Task: Look for space in Dalsingh Sarai, India from 5th June, 2023 to 16th June, 2023 for 2 adults in price range Rs.14000 to Rs.18000. Place can be entire place with 1  bedroom having 1 bed and 1 bathroom. Property type can be house, flat, guest house, hotel. Booking option can be shelf check-in. Required host language is English.
Action: Mouse moved to (432, 60)
Screenshot: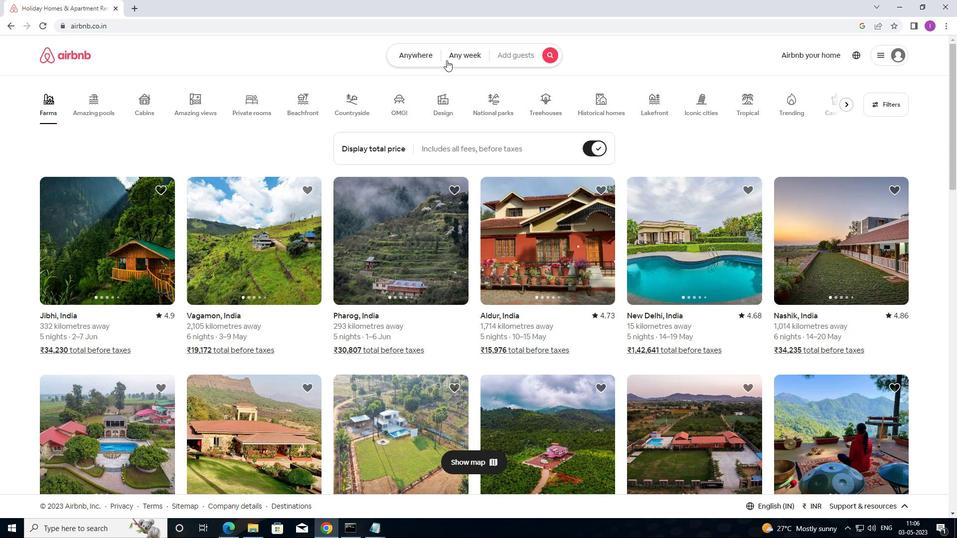 
Action: Mouse pressed left at (432, 60)
Screenshot: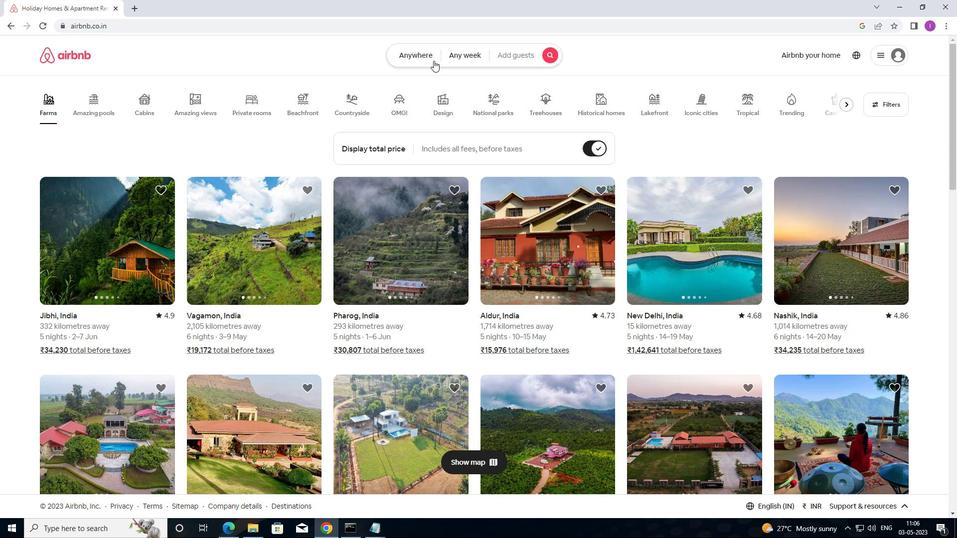 
Action: Mouse moved to (307, 99)
Screenshot: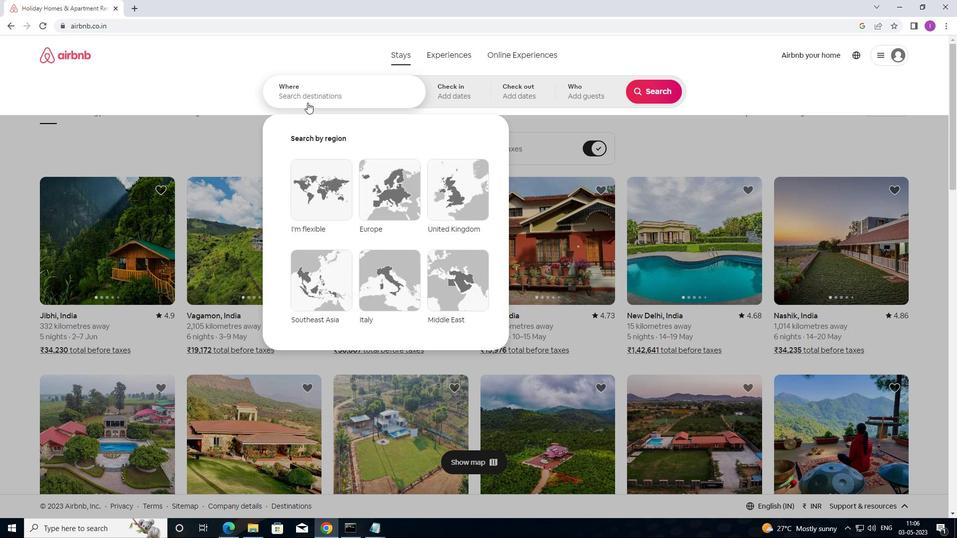 
Action: Mouse pressed left at (307, 99)
Screenshot: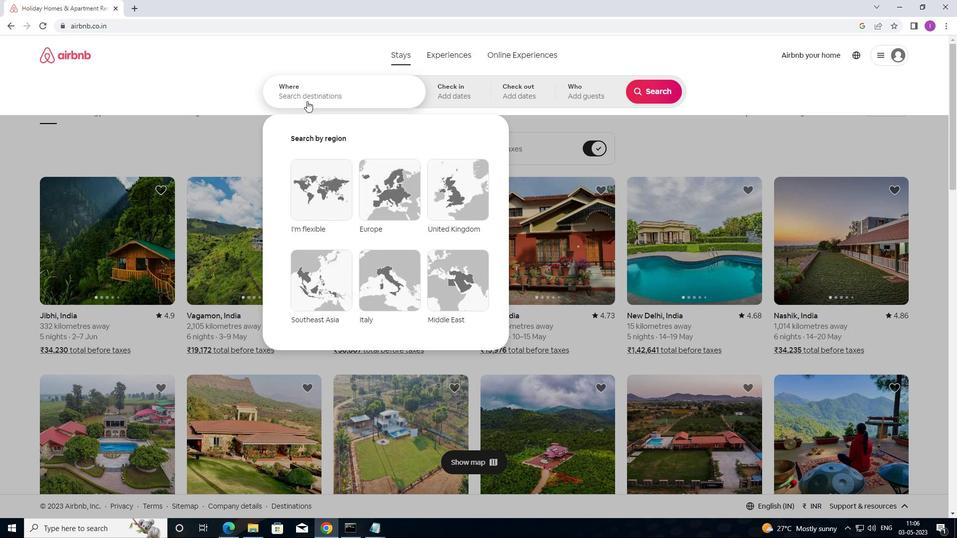 
Action: Mouse moved to (382, 99)
Screenshot: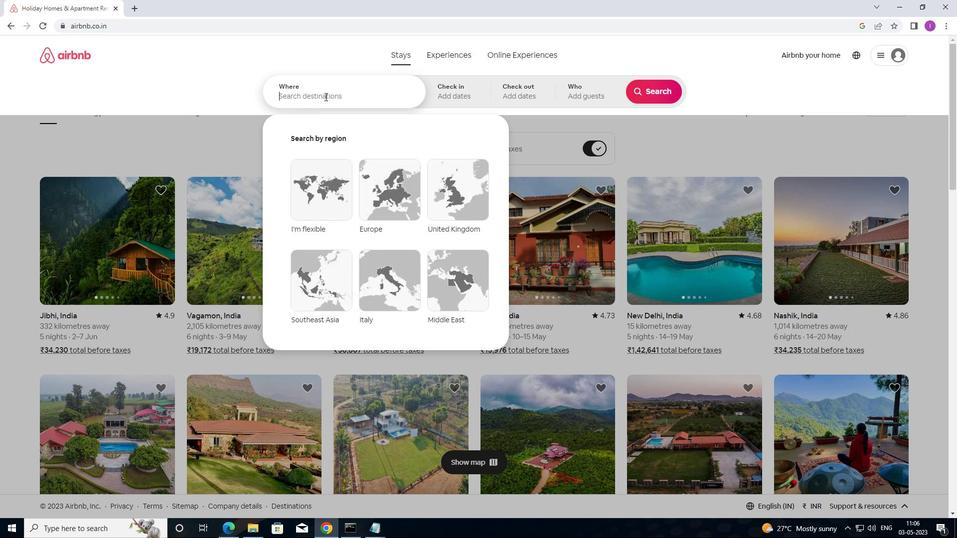 
Action: Key pressed <Key.shift>DALSINGH<Key.space>SARAI,<Key.shift>INDIA
Screenshot: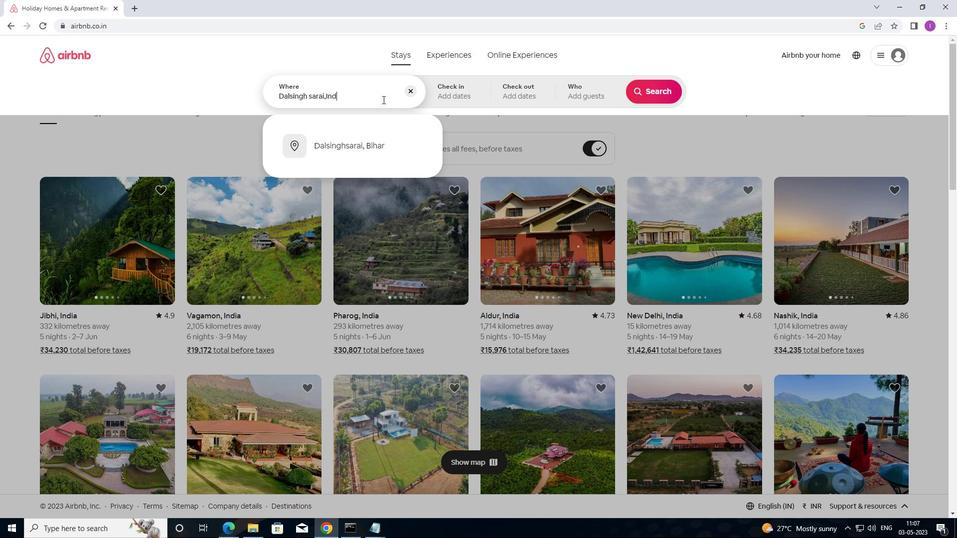 
Action: Mouse moved to (441, 94)
Screenshot: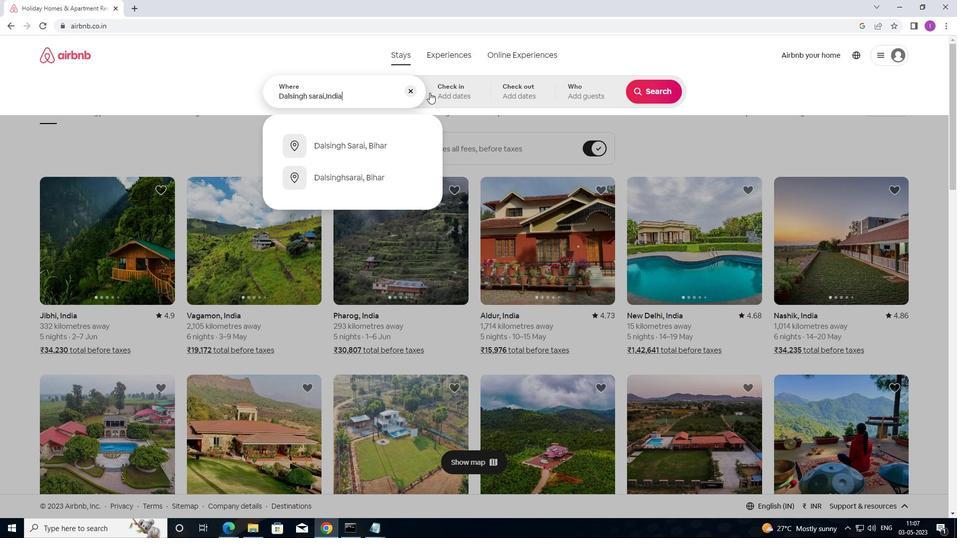 
Action: Mouse pressed left at (441, 94)
Screenshot: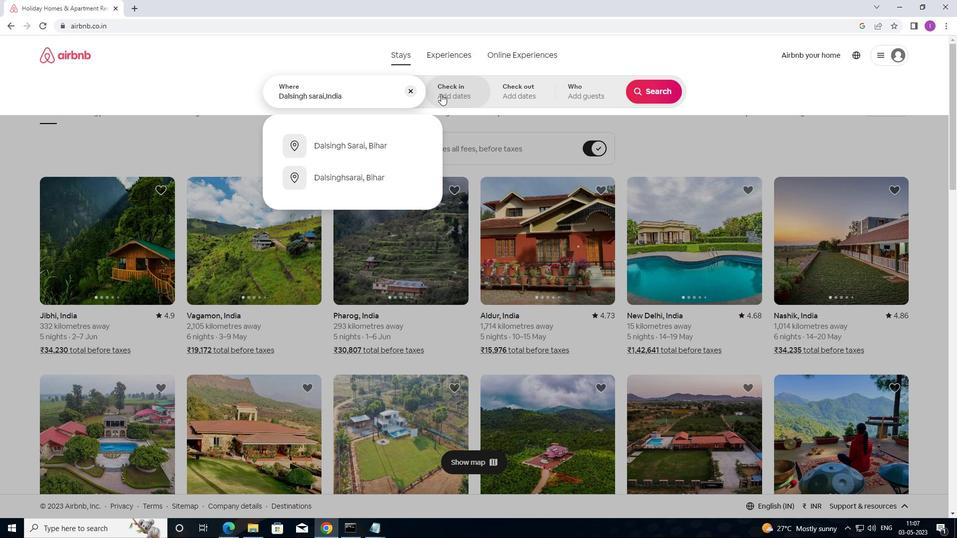 
Action: Mouse moved to (523, 240)
Screenshot: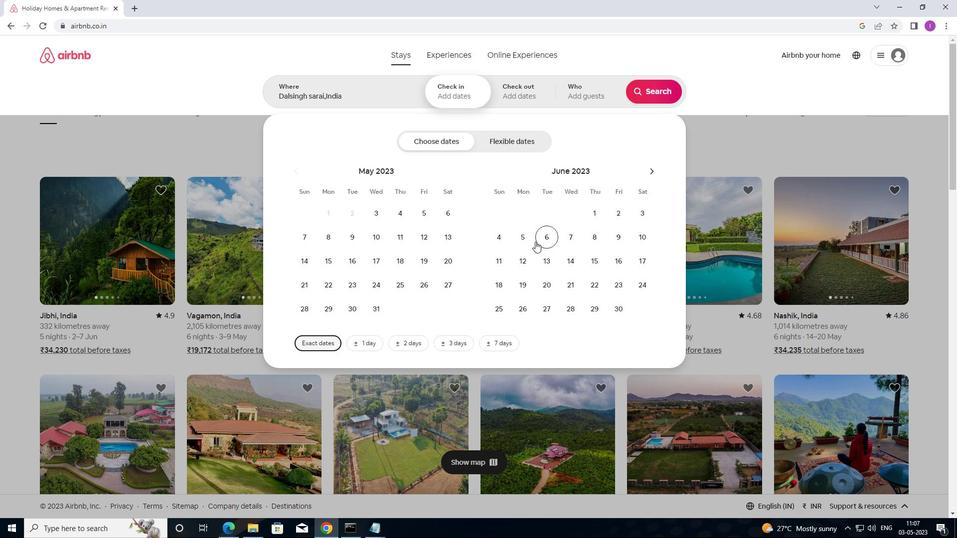 
Action: Mouse pressed left at (523, 240)
Screenshot: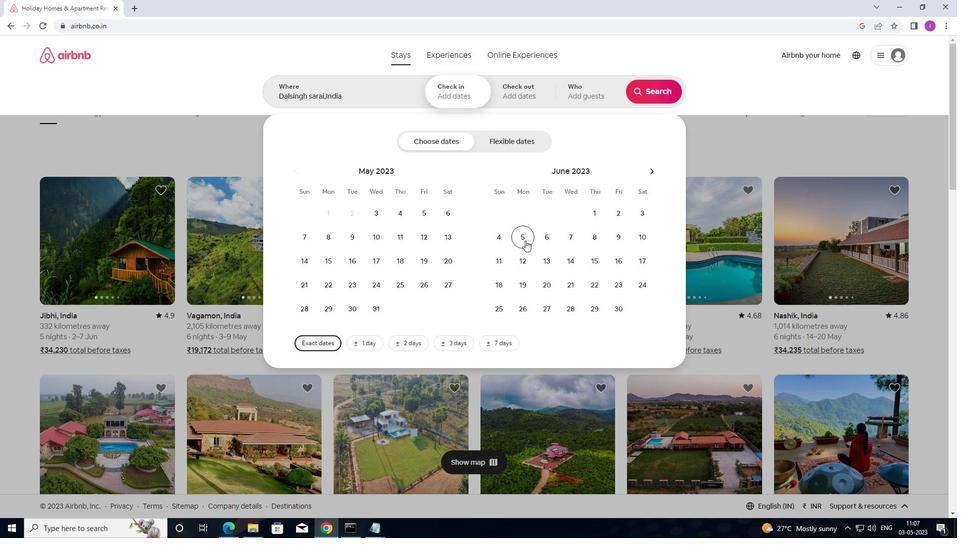 
Action: Mouse moved to (612, 259)
Screenshot: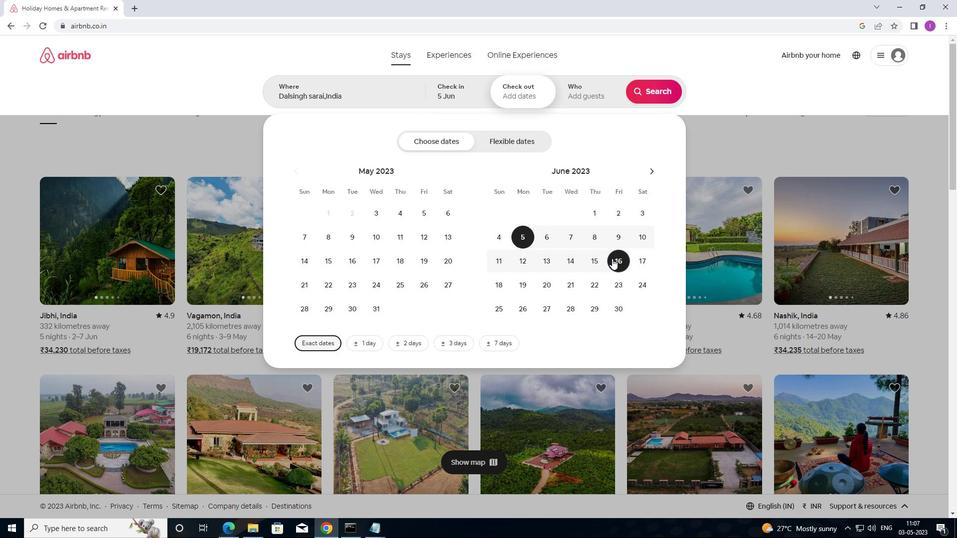 
Action: Mouse pressed left at (612, 259)
Screenshot: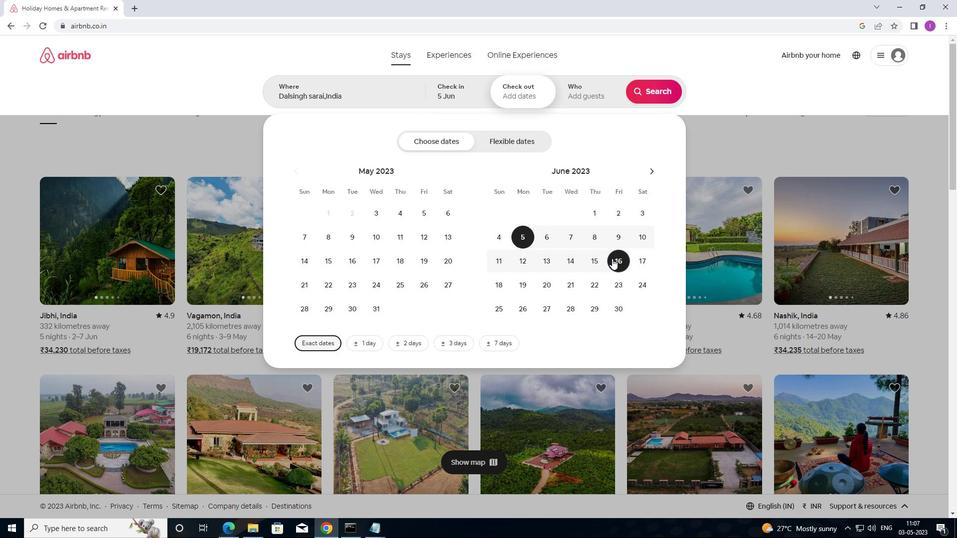 
Action: Mouse moved to (593, 98)
Screenshot: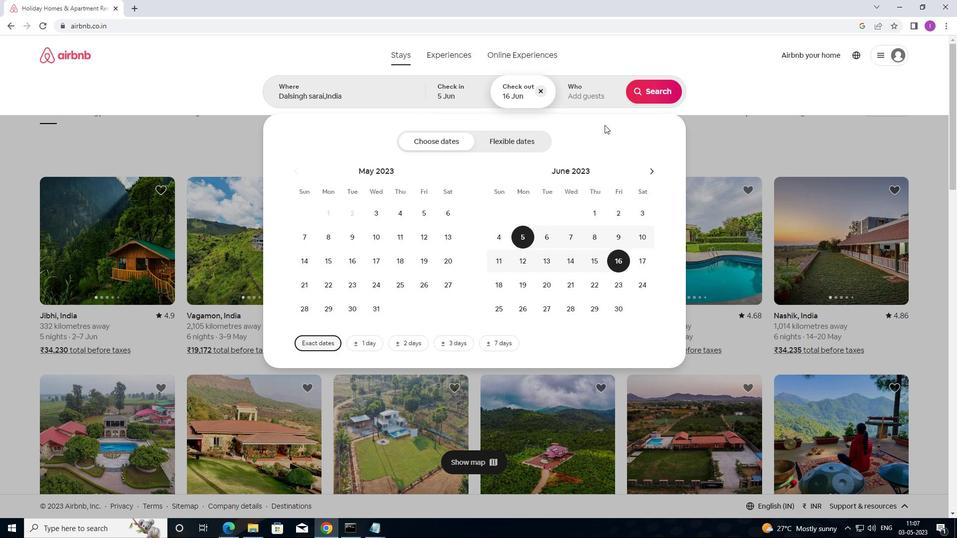 
Action: Mouse pressed left at (593, 98)
Screenshot: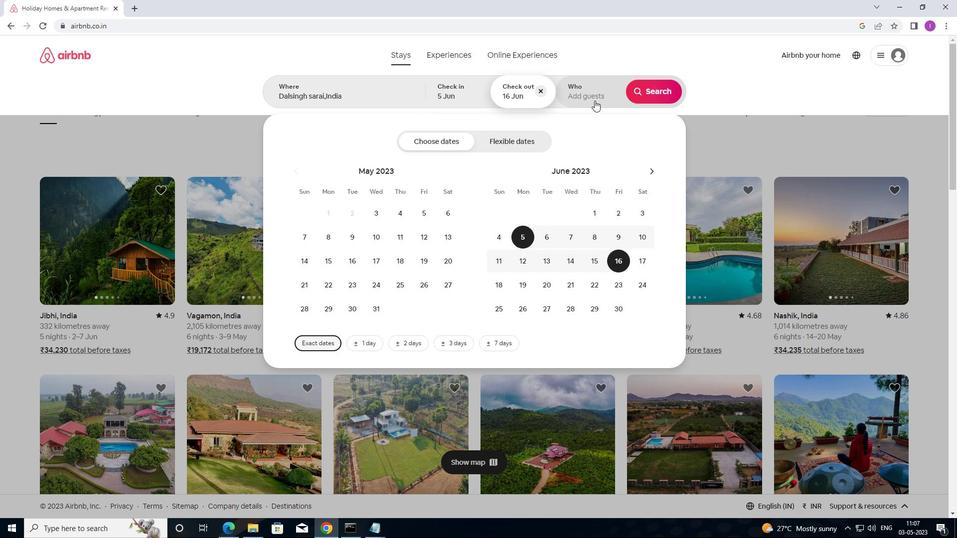 
Action: Mouse moved to (655, 142)
Screenshot: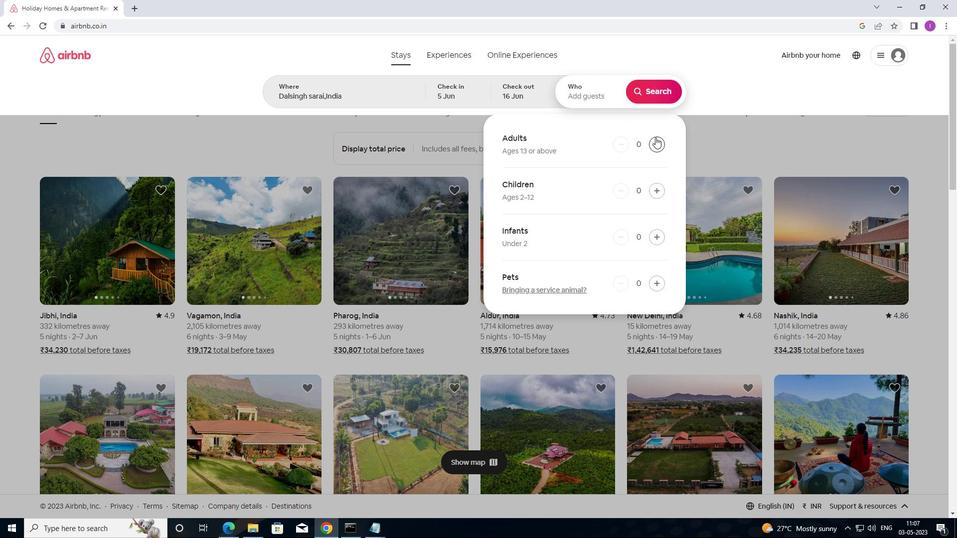 
Action: Mouse pressed left at (655, 142)
Screenshot: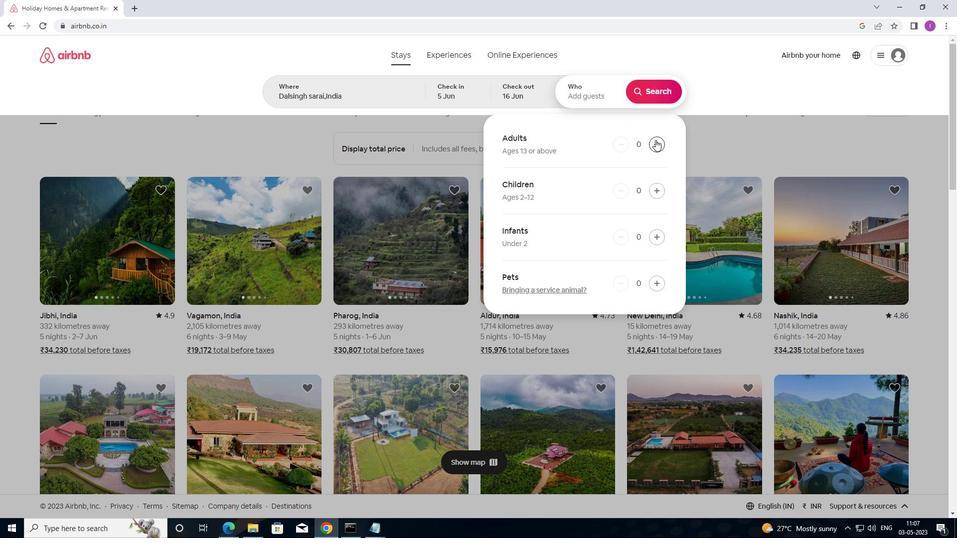 
Action: Mouse pressed left at (655, 142)
Screenshot: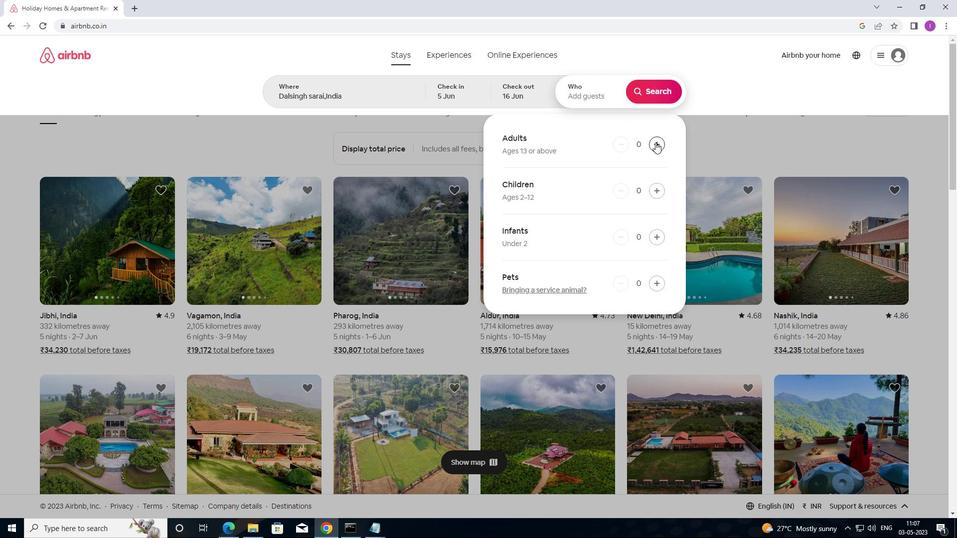 
Action: Mouse moved to (647, 92)
Screenshot: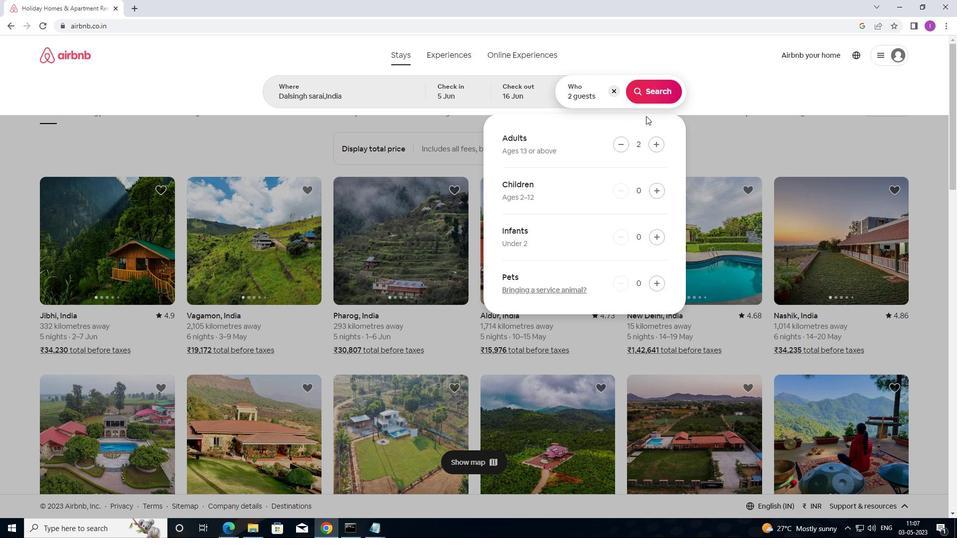 
Action: Mouse pressed left at (647, 92)
Screenshot: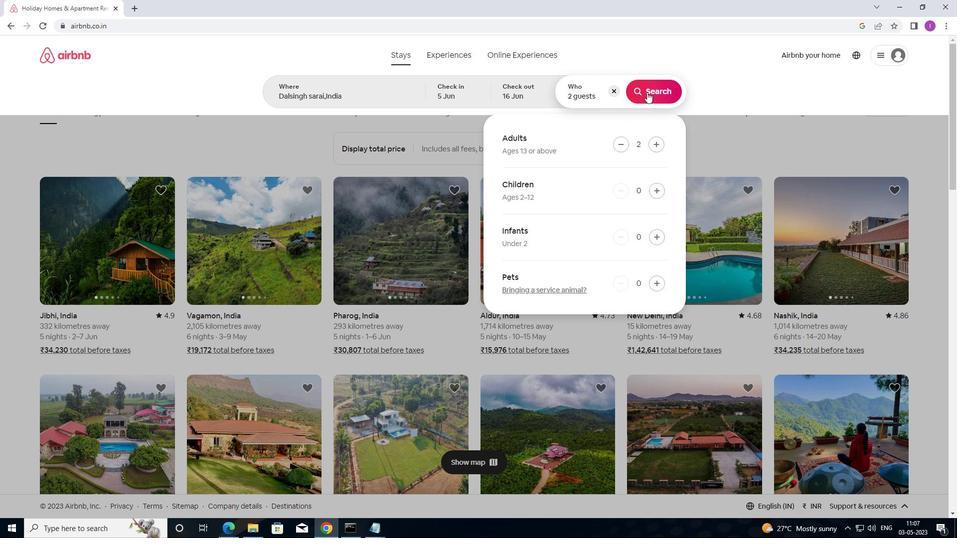 
Action: Mouse moved to (915, 100)
Screenshot: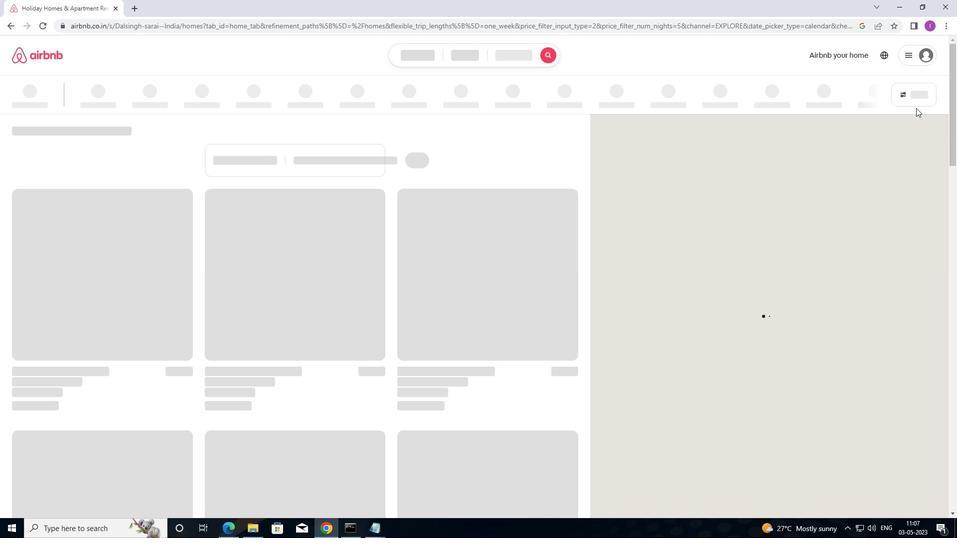 
Action: Mouse pressed left at (915, 100)
Screenshot: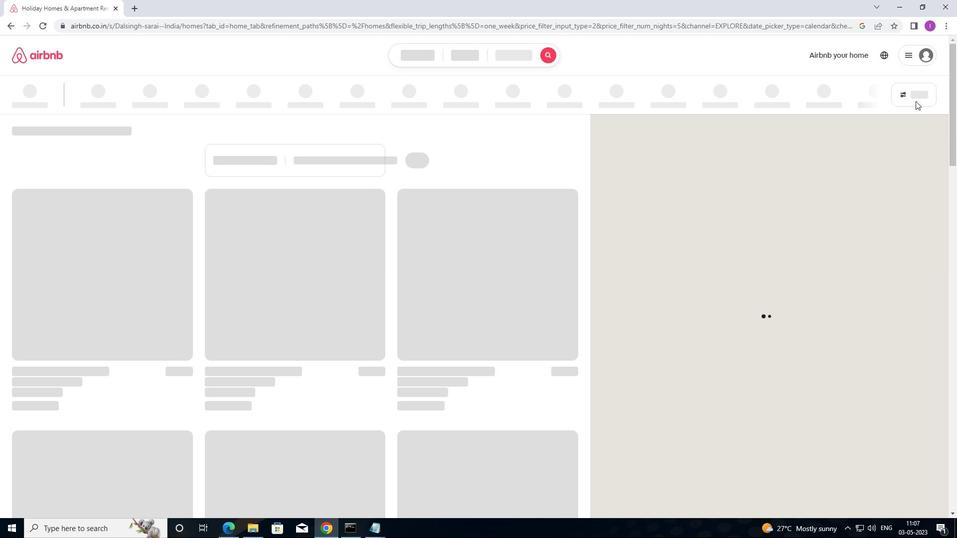
Action: Mouse moved to (918, 97)
Screenshot: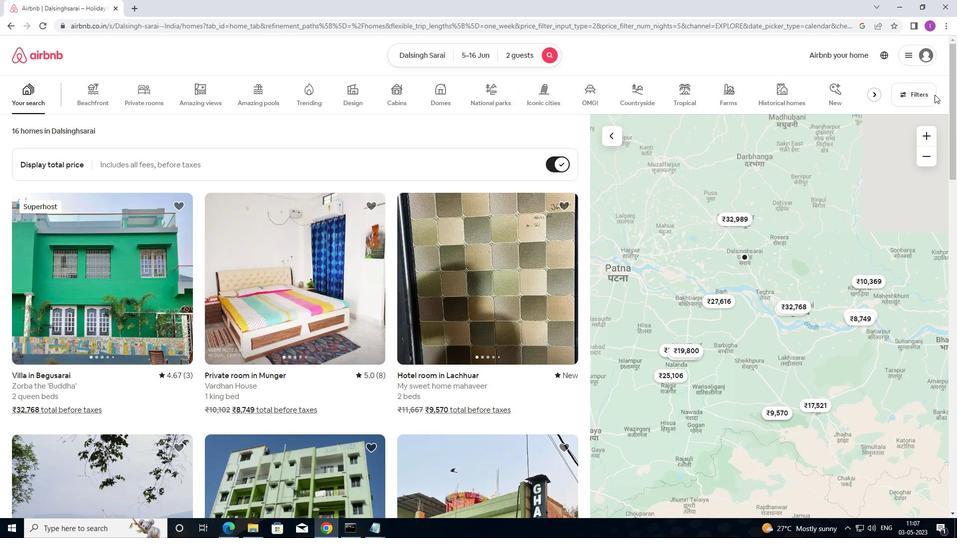 
Action: Mouse pressed left at (918, 97)
Screenshot: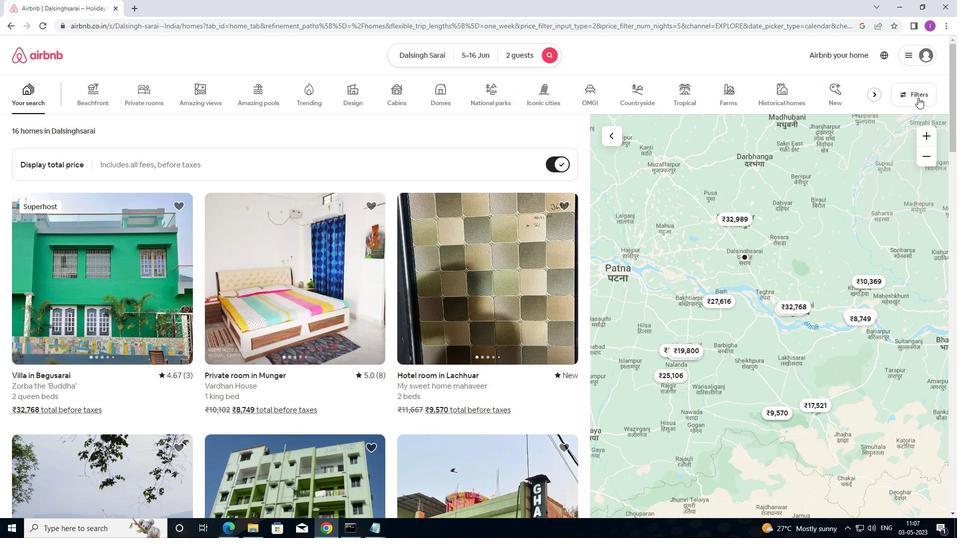 
Action: Mouse moved to (373, 224)
Screenshot: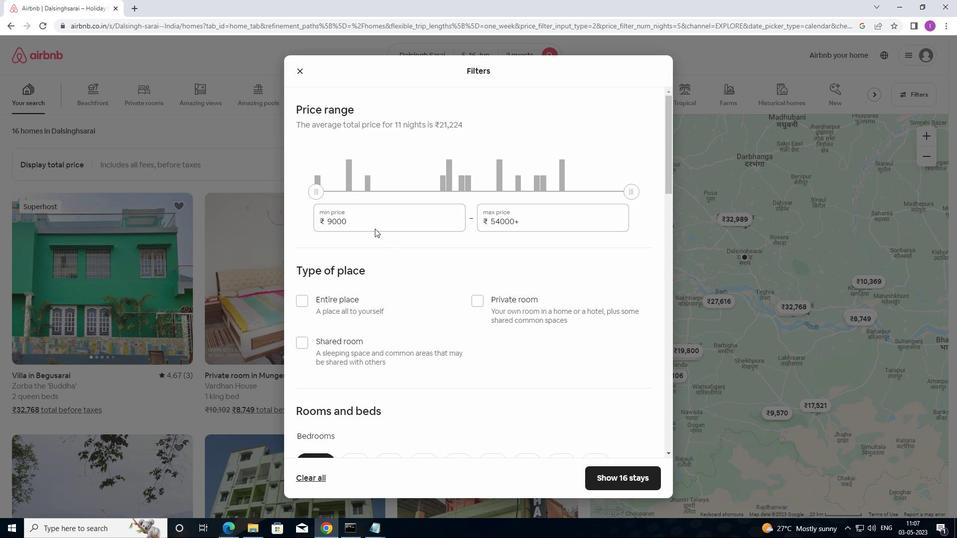 
Action: Mouse pressed left at (373, 224)
Screenshot: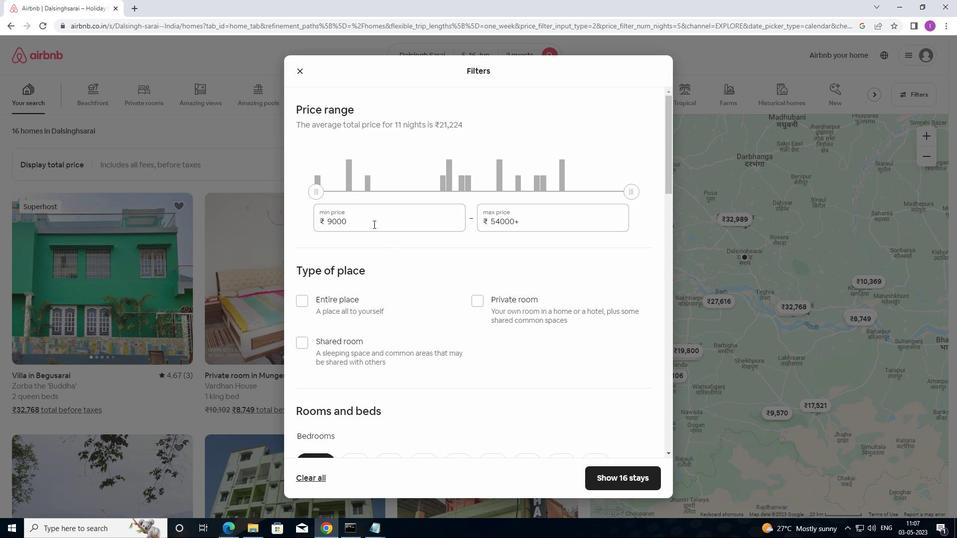 
Action: Mouse moved to (359, 212)
Screenshot: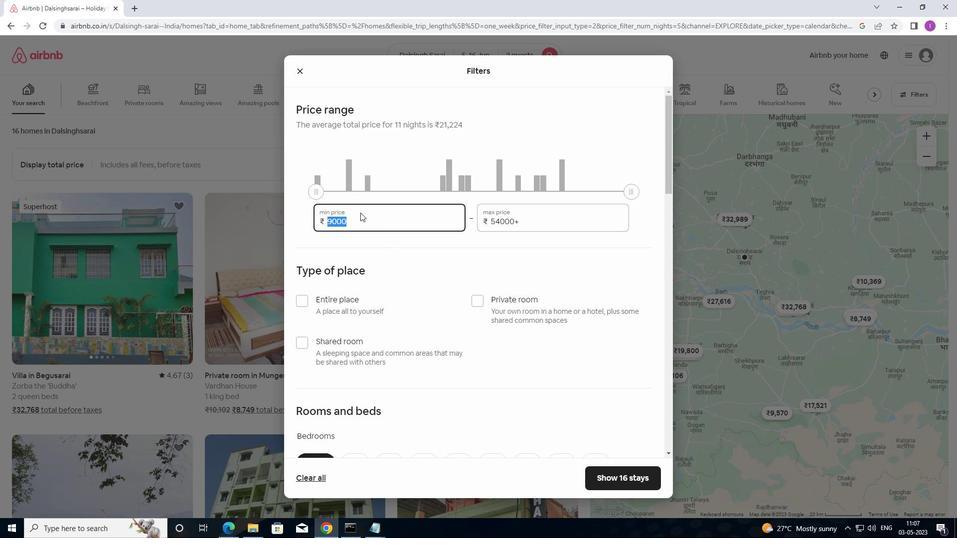 
Action: Key pressed 140
Screenshot: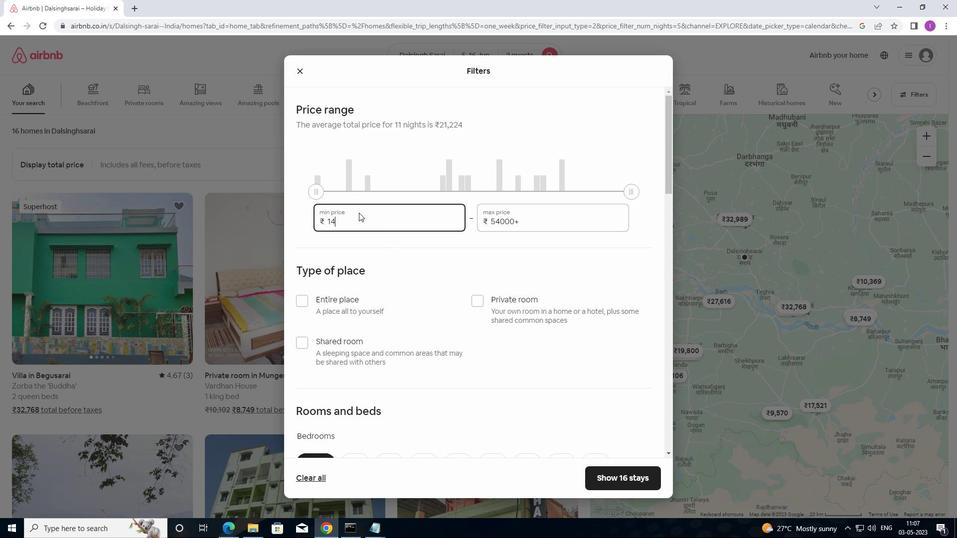 
Action: Mouse moved to (359, 210)
Screenshot: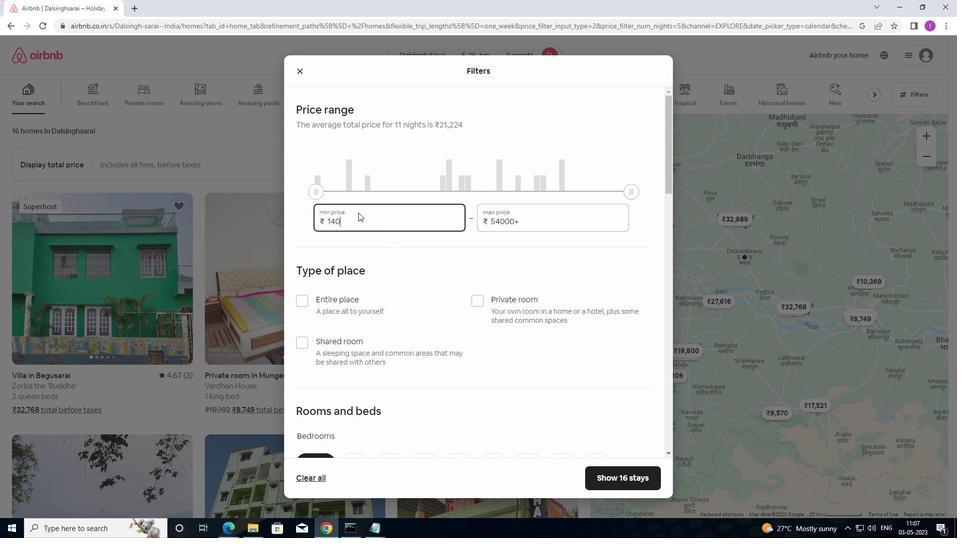 
Action: Key pressed 0
Screenshot: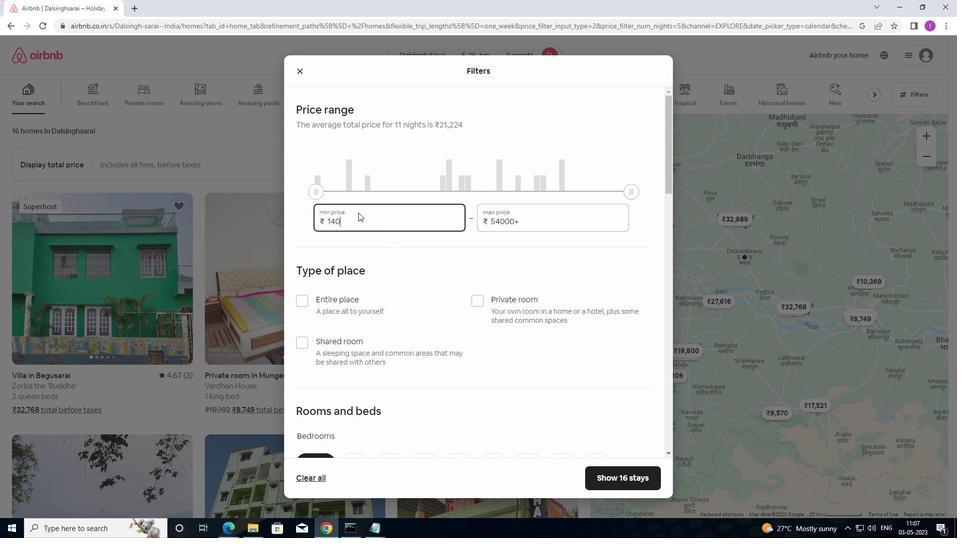 
Action: Mouse moved to (361, 208)
Screenshot: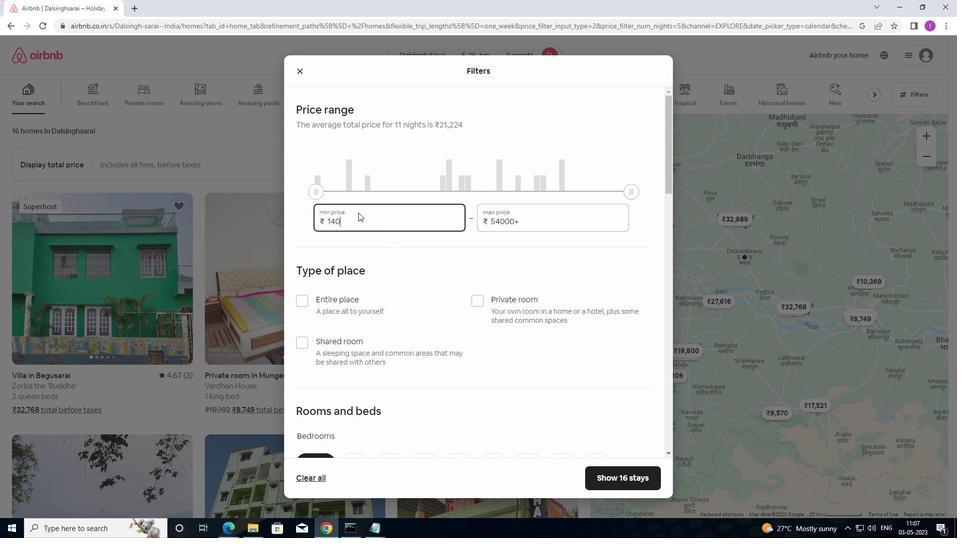 
Action: Key pressed 0
Screenshot: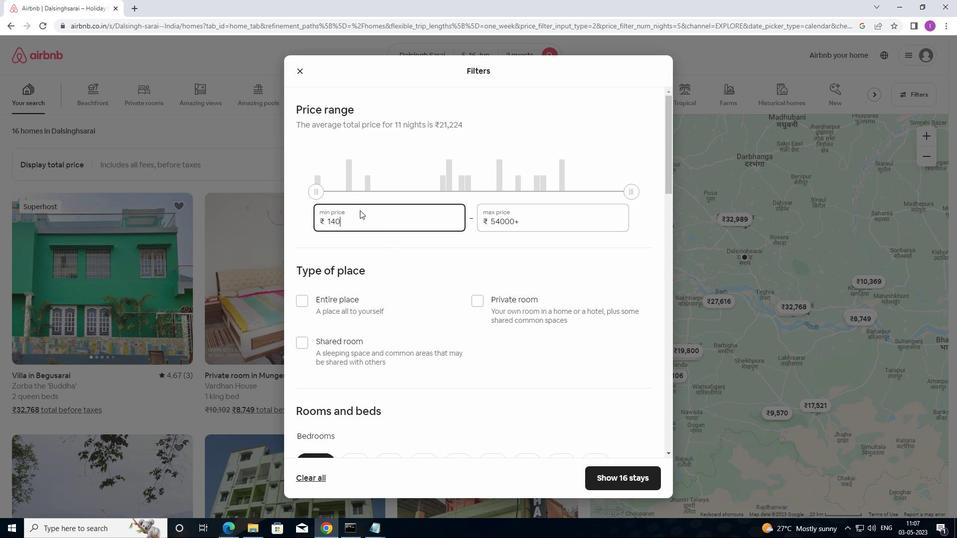 
Action: Mouse moved to (547, 220)
Screenshot: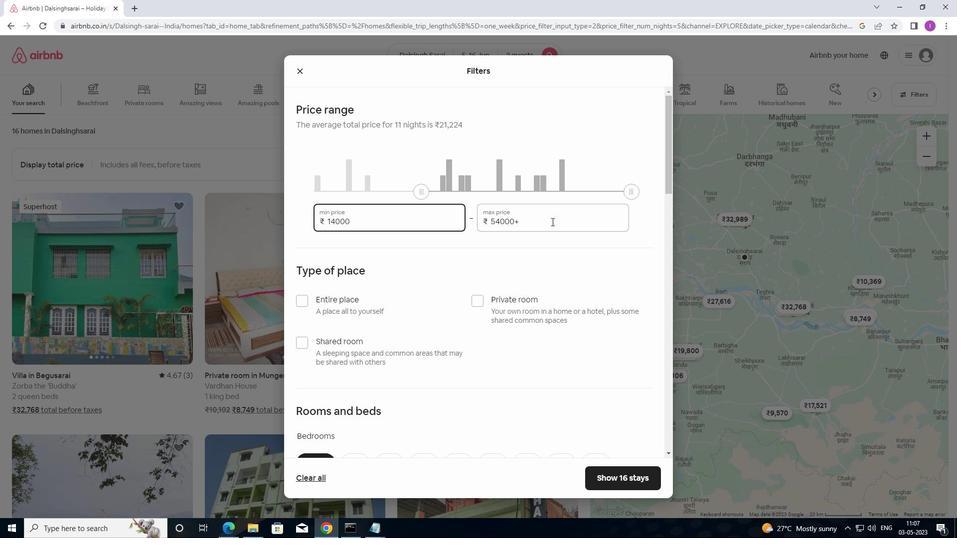 
Action: Mouse pressed left at (547, 220)
Screenshot: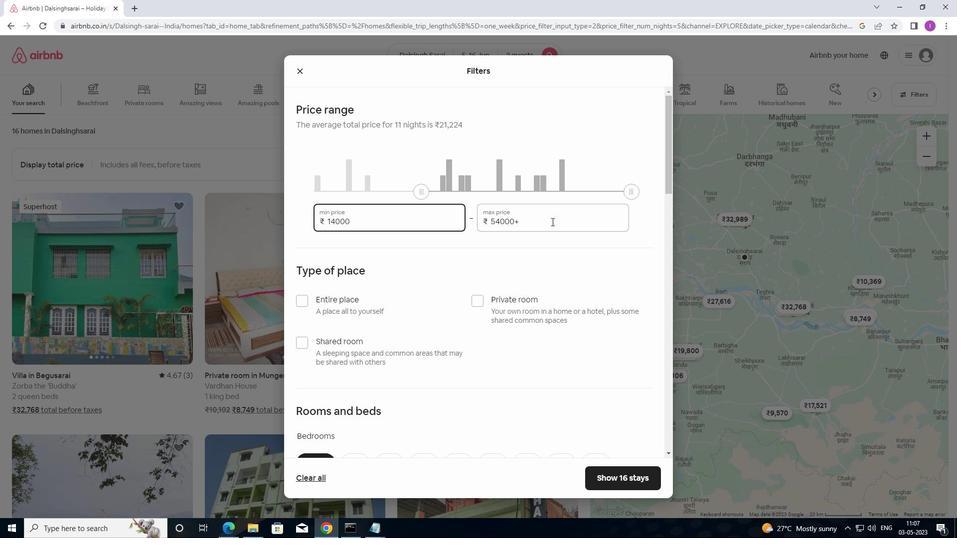 
Action: Mouse moved to (457, 220)
Screenshot: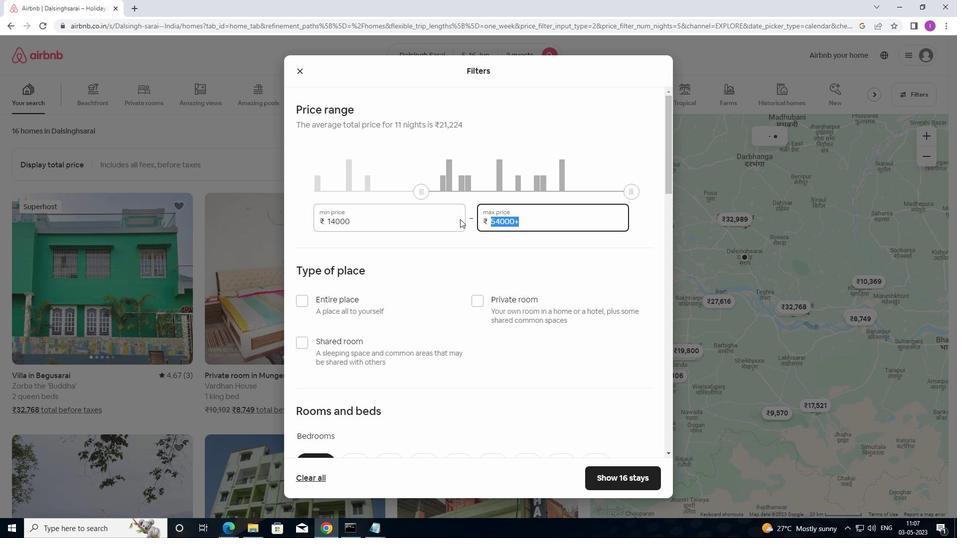 
Action: Key pressed 18
Screenshot: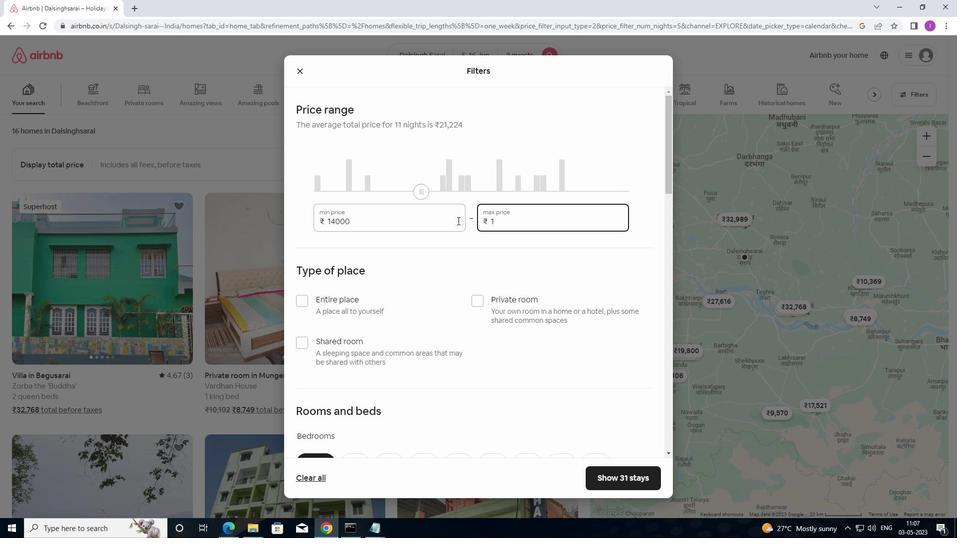 
Action: Mouse moved to (457, 220)
Screenshot: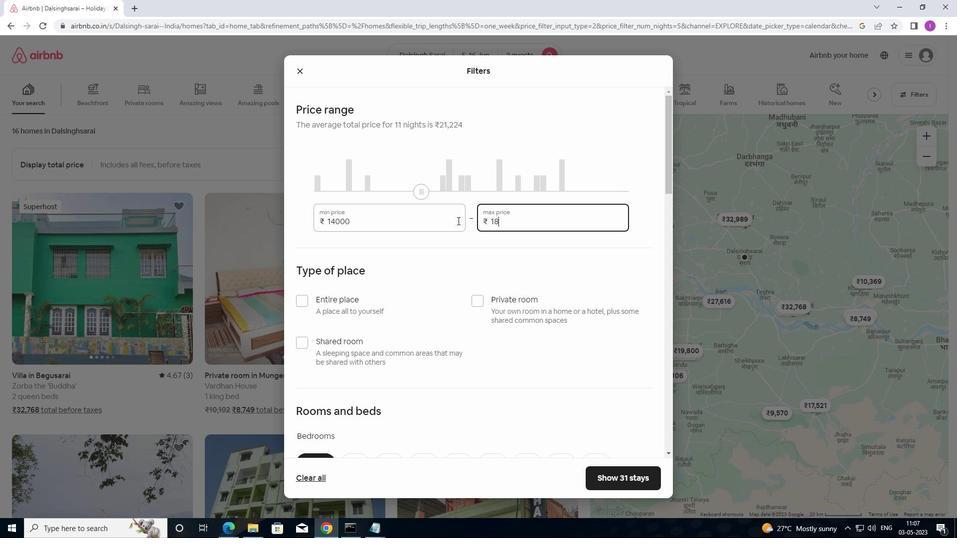 
Action: Key pressed 0
Screenshot: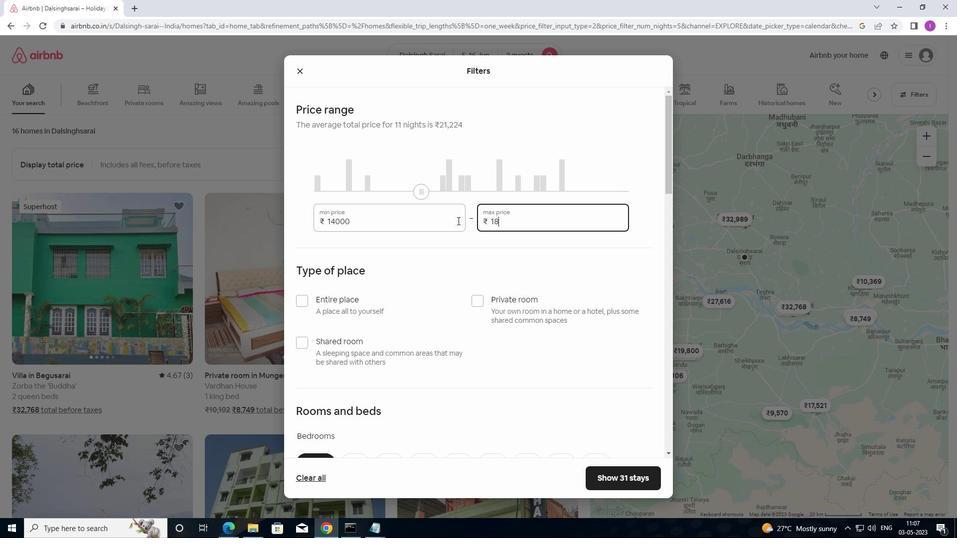 
Action: Mouse moved to (457, 220)
Screenshot: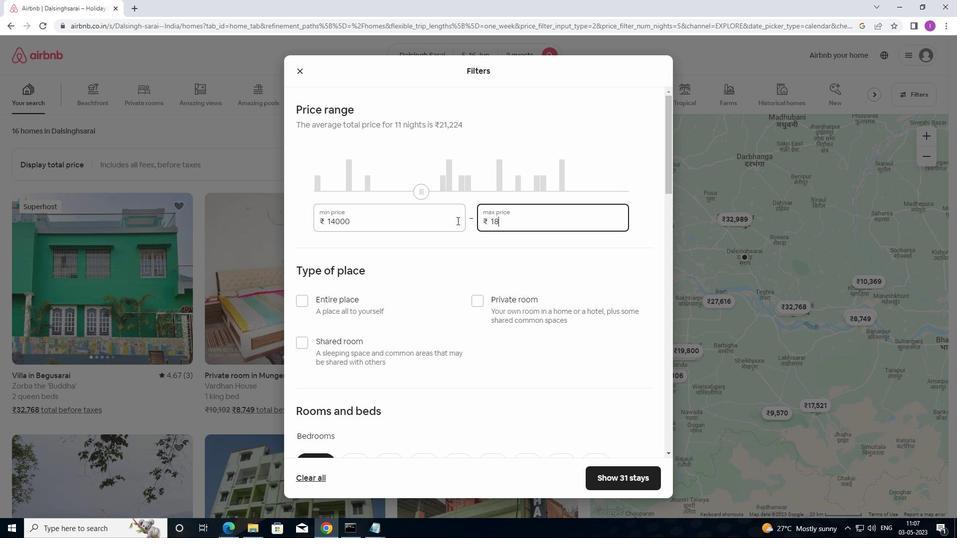 
Action: Key pressed 00
Screenshot: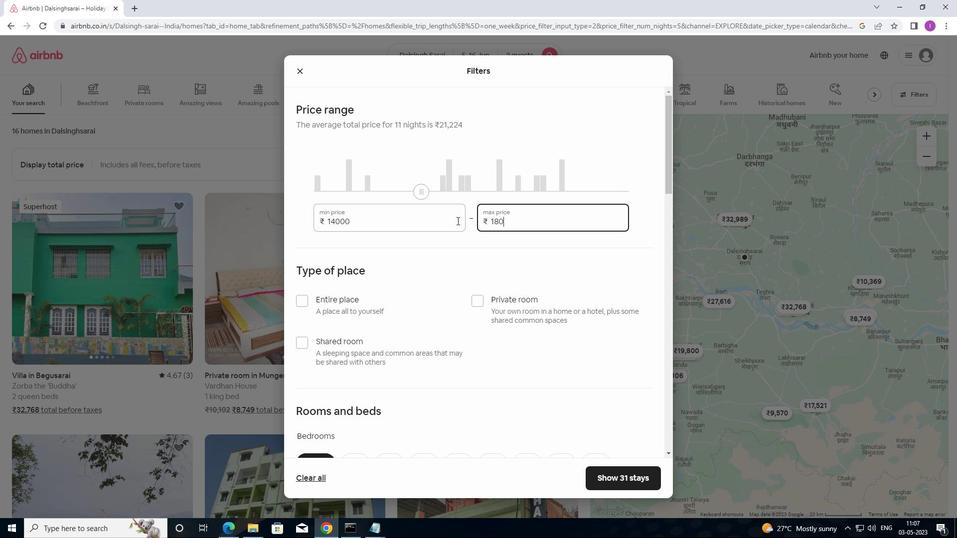 
Action: Mouse moved to (467, 251)
Screenshot: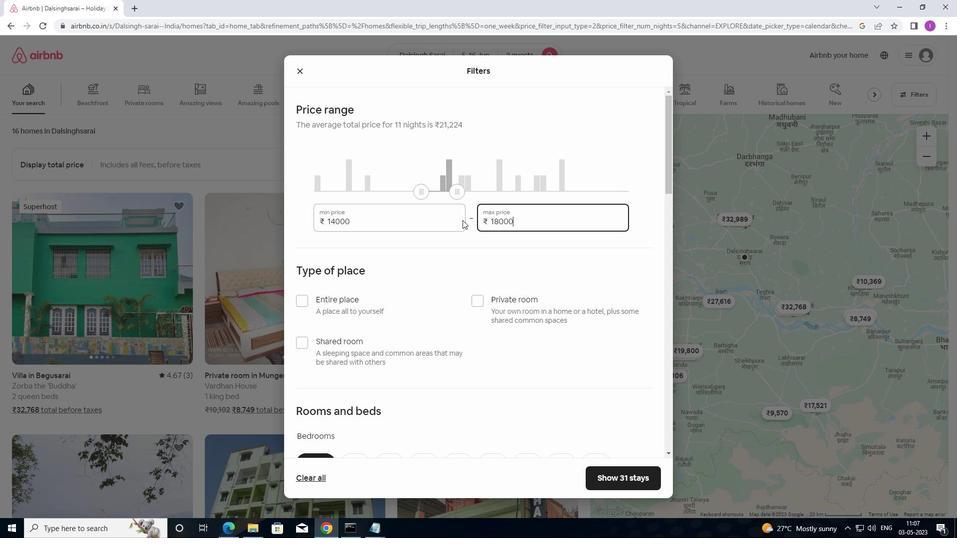 
Action: Mouse scrolled (467, 250) with delta (0, 0)
Screenshot: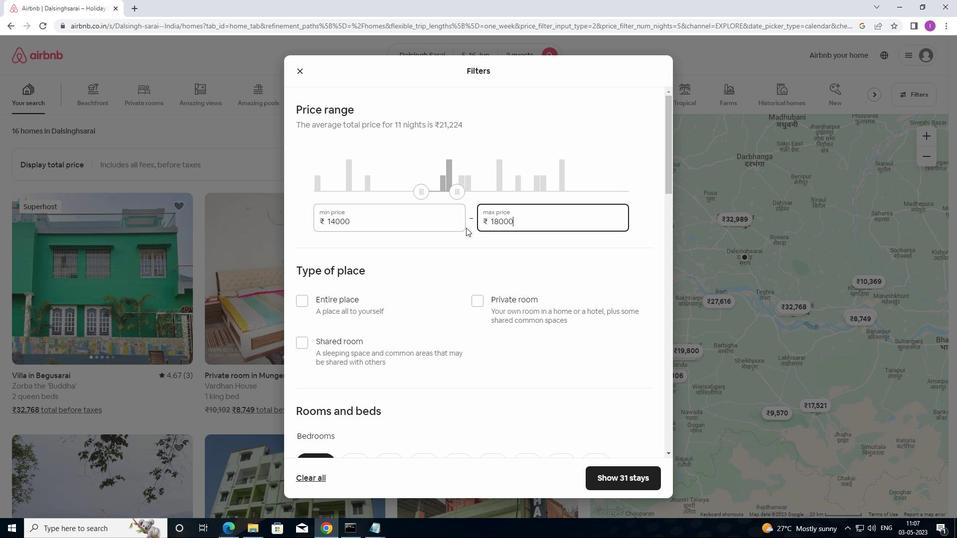 
Action: Mouse moved to (468, 252)
Screenshot: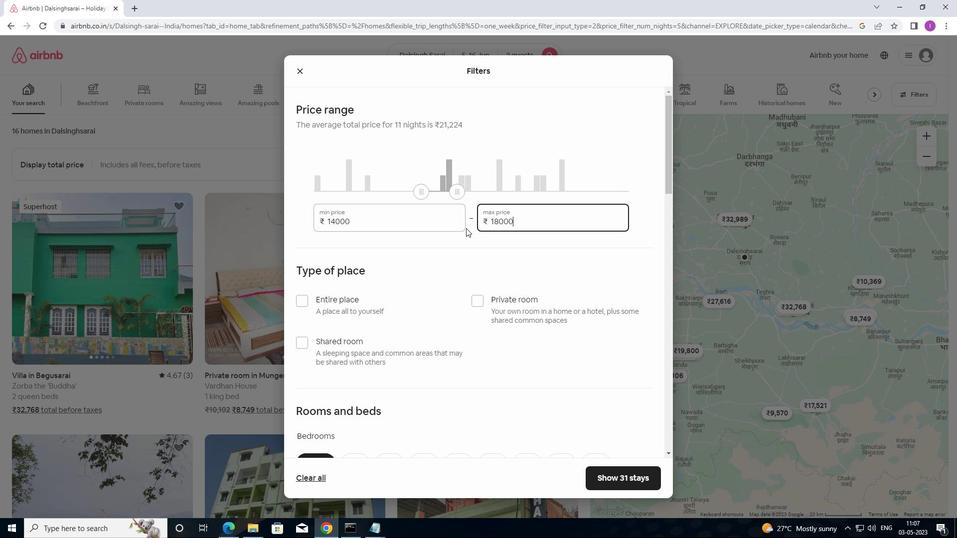 
Action: Mouse scrolled (468, 251) with delta (0, 0)
Screenshot: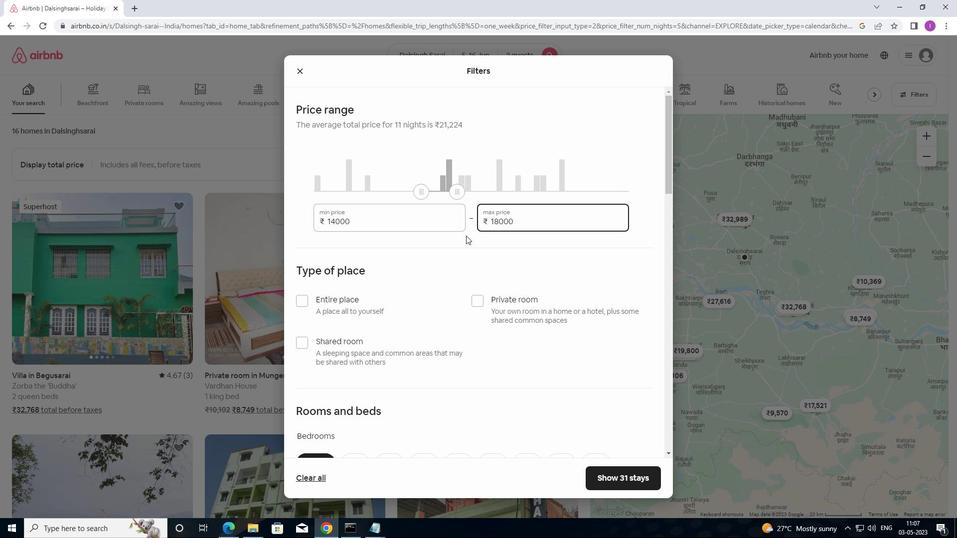 
Action: Mouse moved to (298, 202)
Screenshot: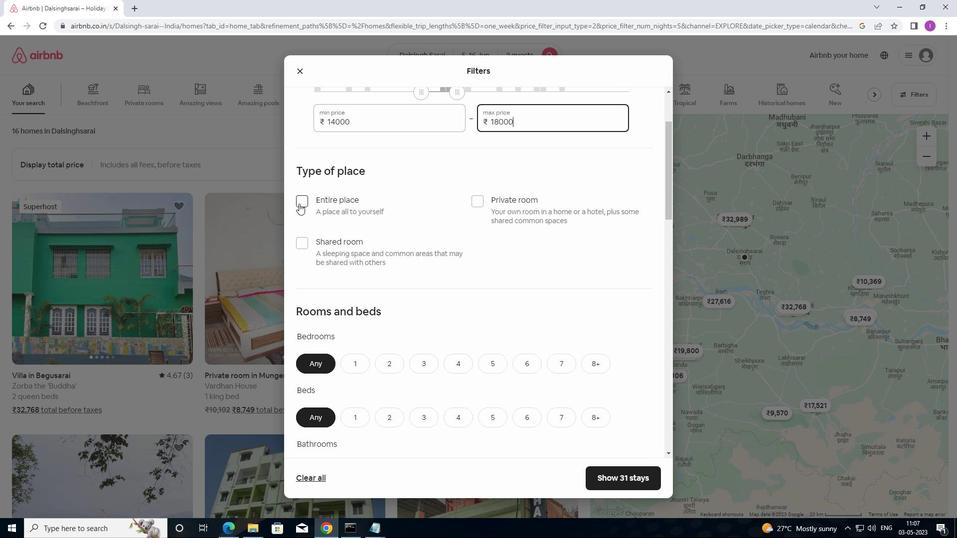
Action: Mouse pressed left at (298, 202)
Screenshot: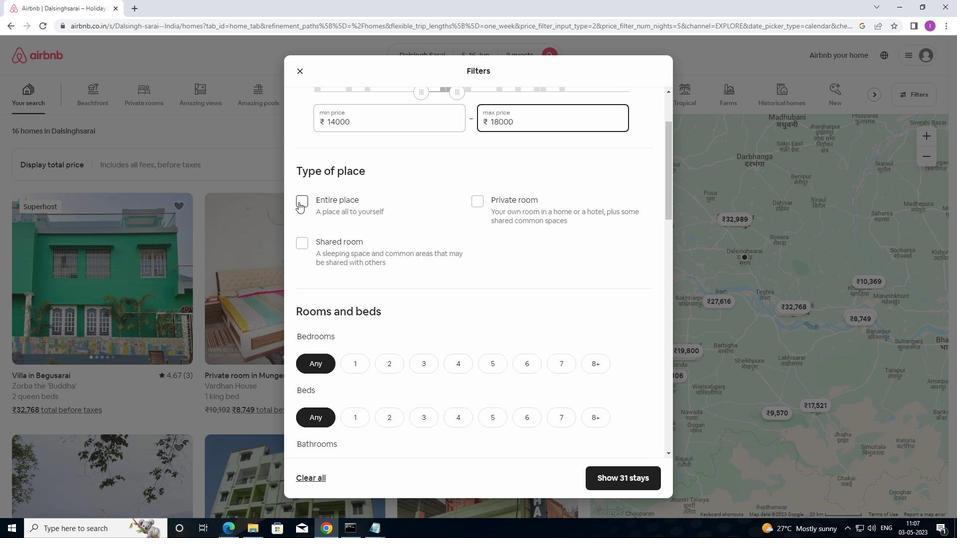 
Action: Mouse moved to (362, 305)
Screenshot: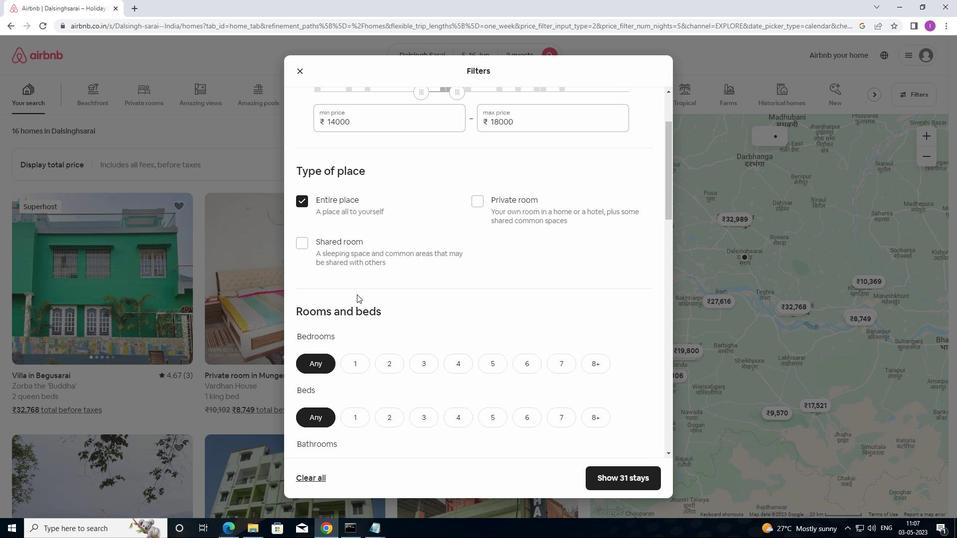 
Action: Mouse scrolled (362, 305) with delta (0, 0)
Screenshot: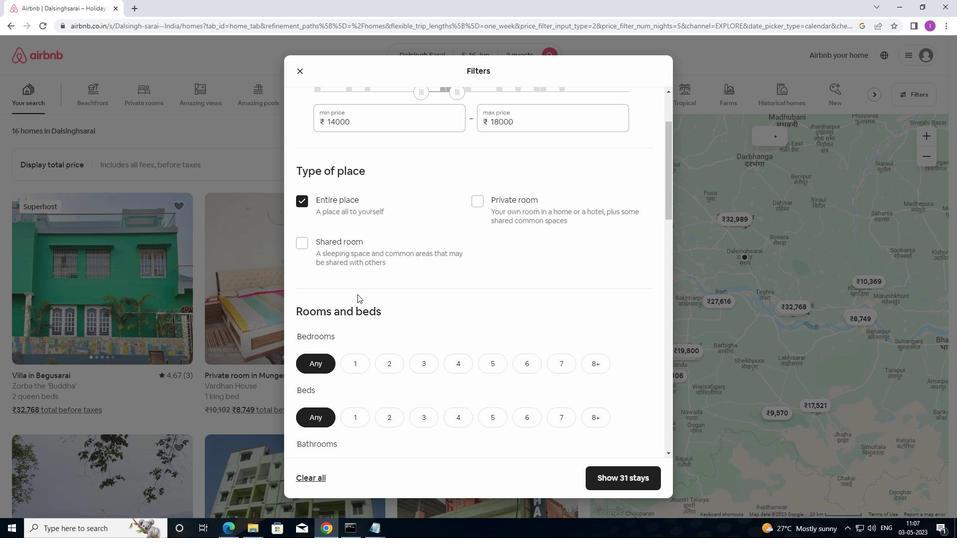 
Action: Mouse scrolled (362, 305) with delta (0, 0)
Screenshot: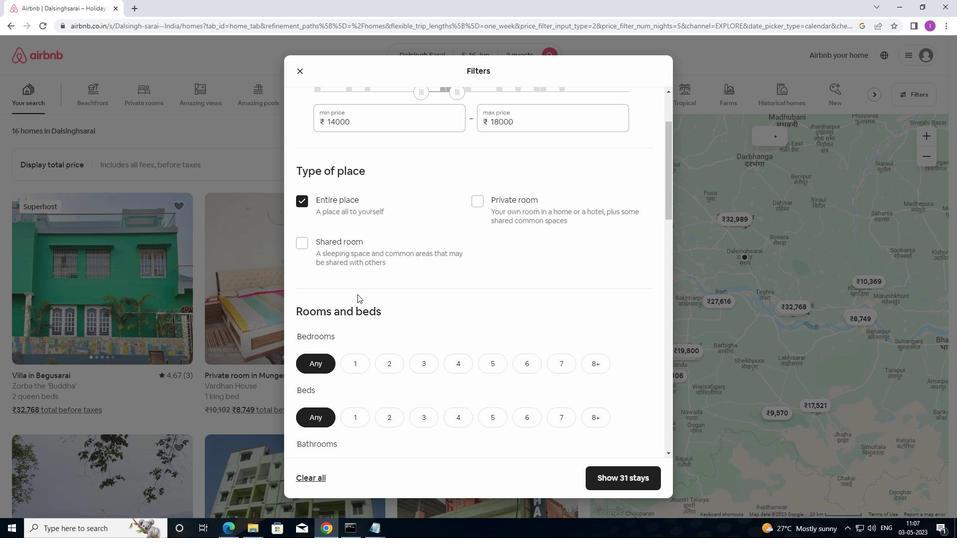 
Action: Mouse moved to (354, 268)
Screenshot: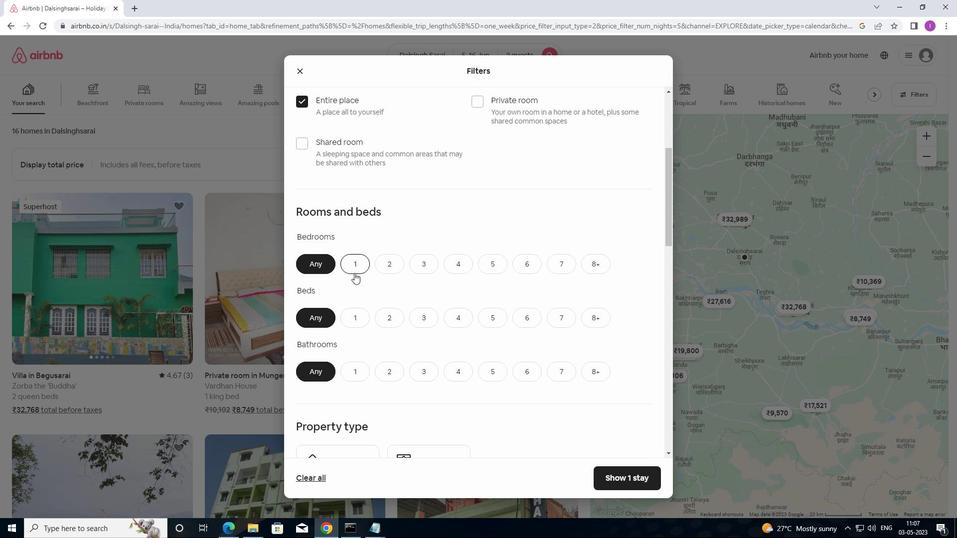
Action: Mouse pressed left at (354, 268)
Screenshot: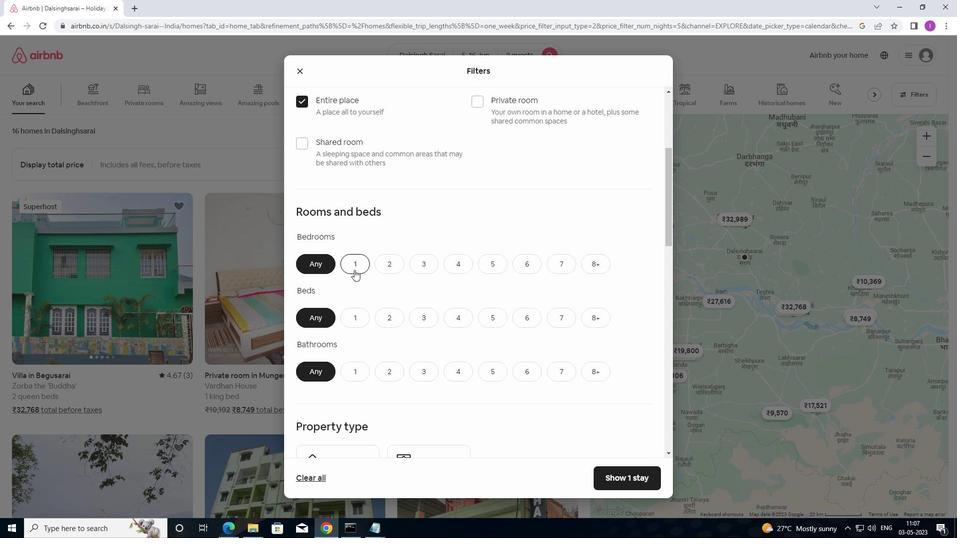 
Action: Mouse moved to (356, 314)
Screenshot: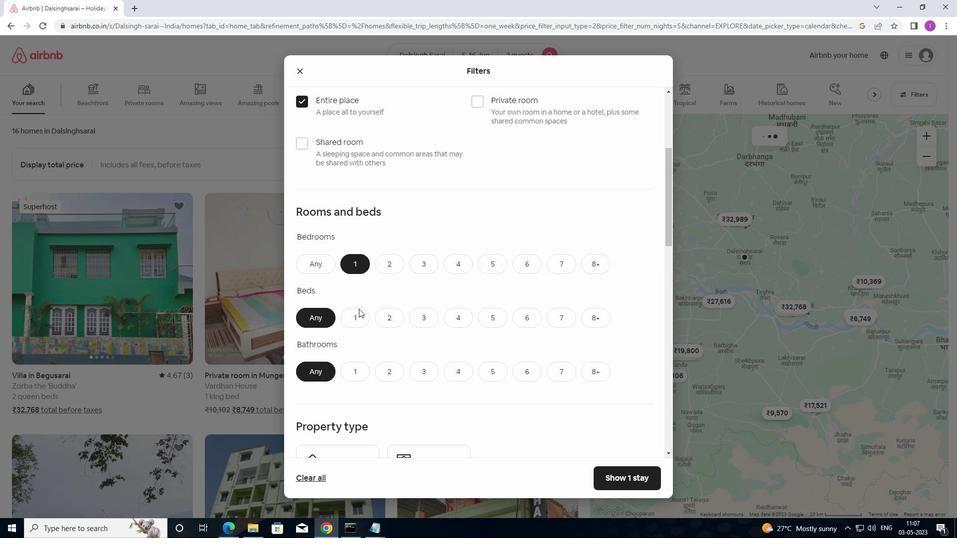
Action: Mouse pressed left at (356, 314)
Screenshot: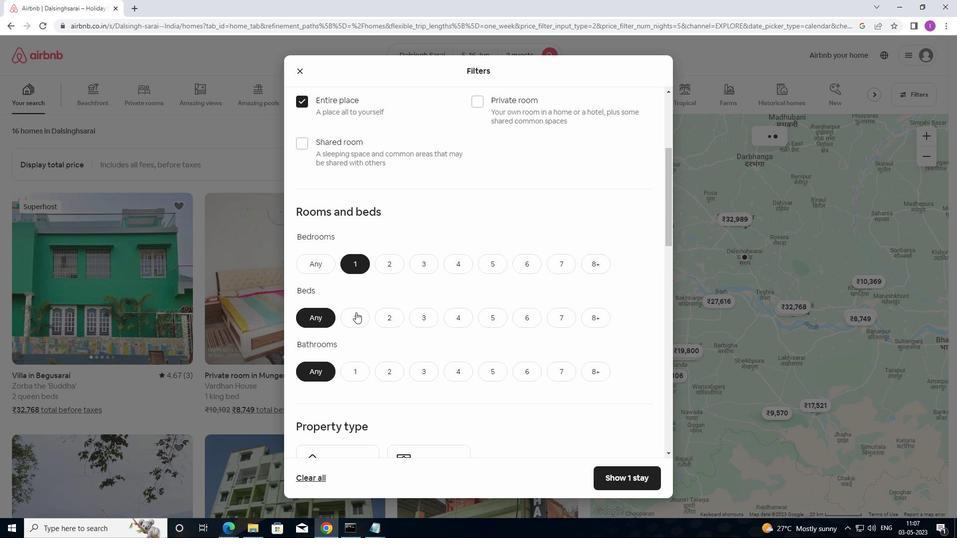 
Action: Mouse moved to (347, 370)
Screenshot: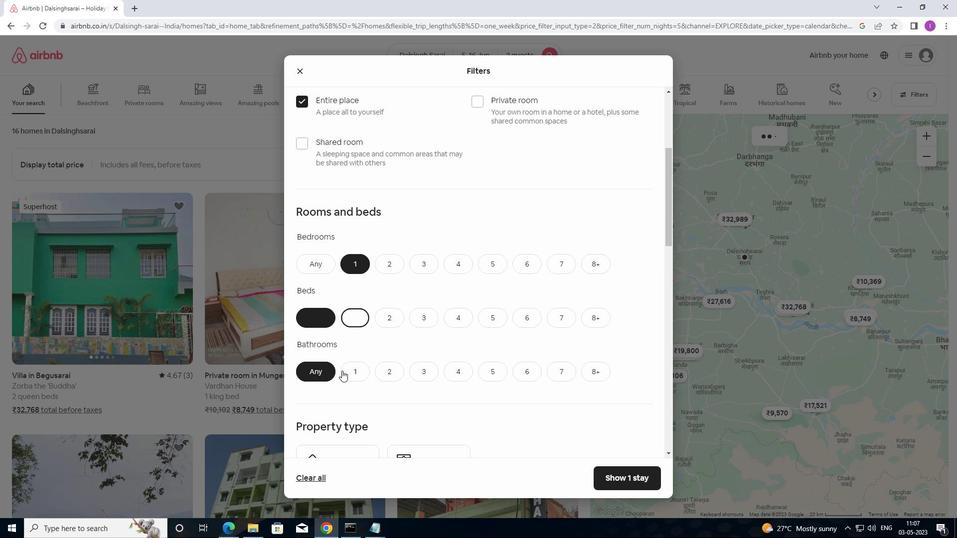 
Action: Mouse pressed left at (347, 370)
Screenshot: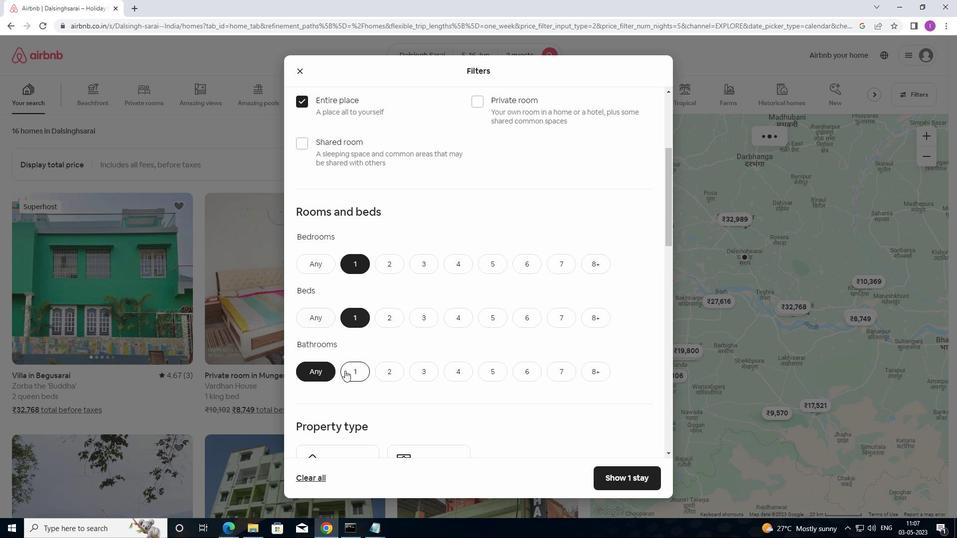 
Action: Mouse moved to (372, 350)
Screenshot: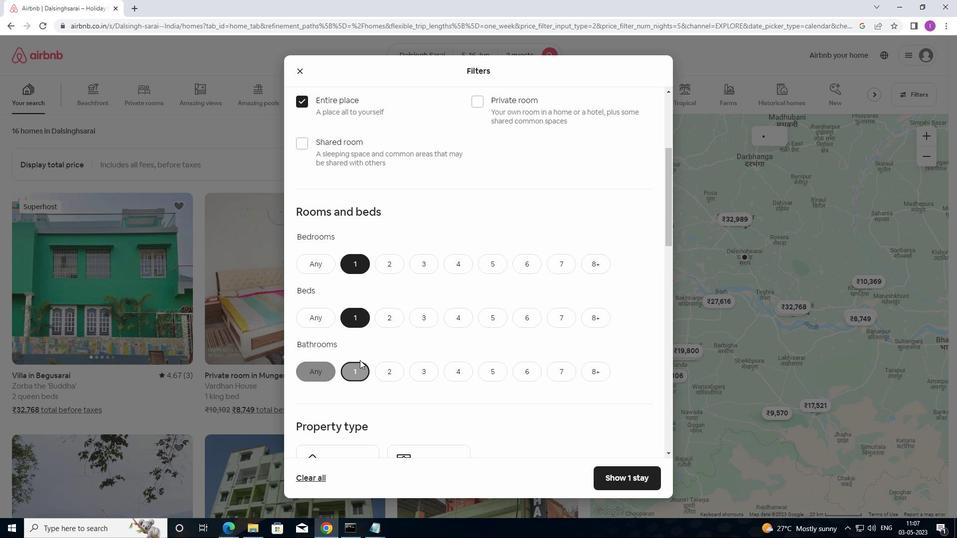 
Action: Mouse scrolled (372, 349) with delta (0, 0)
Screenshot: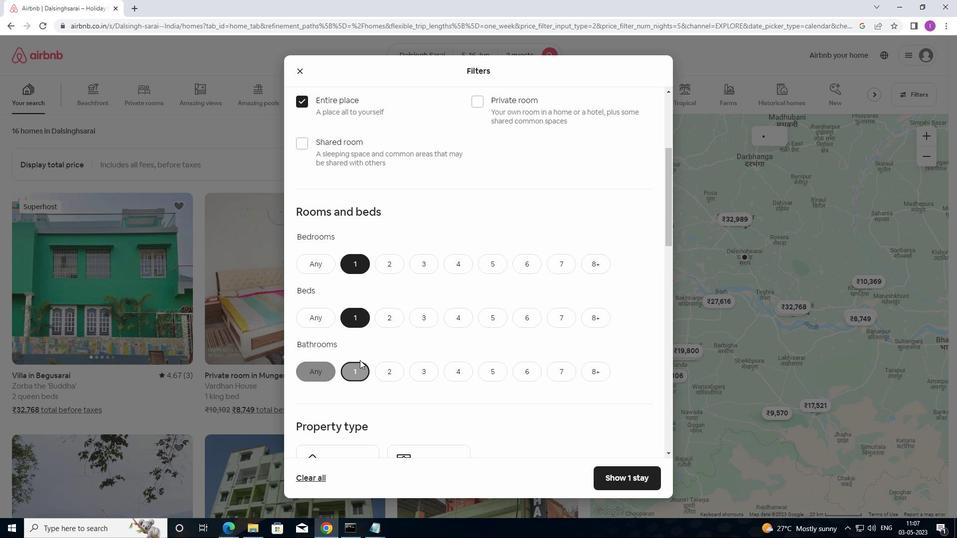 
Action: Mouse moved to (376, 349)
Screenshot: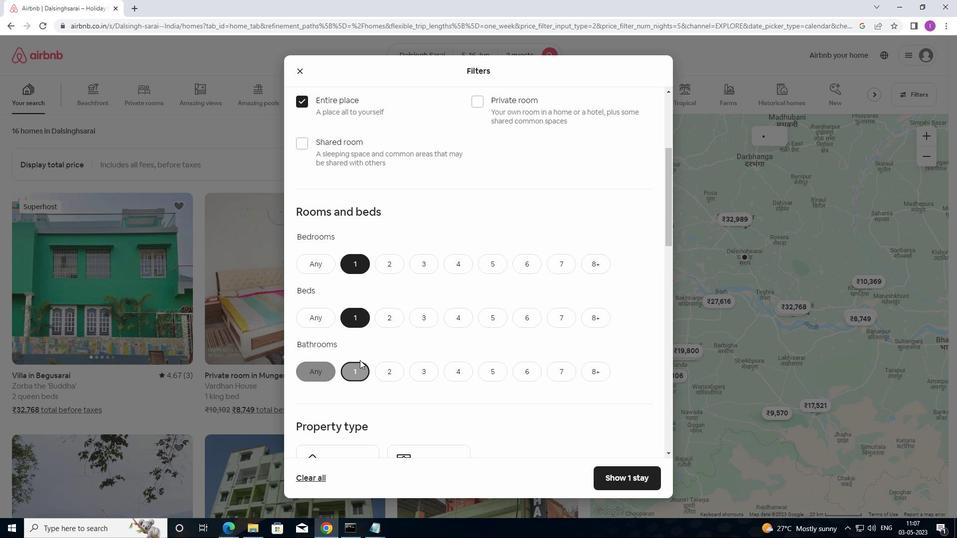 
Action: Mouse scrolled (376, 348) with delta (0, 0)
Screenshot: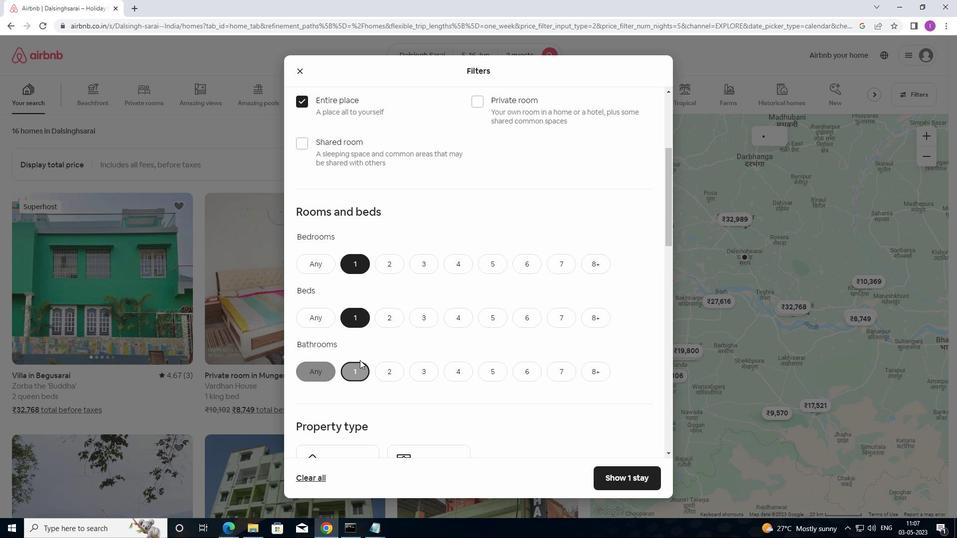 
Action: Mouse moved to (377, 348)
Screenshot: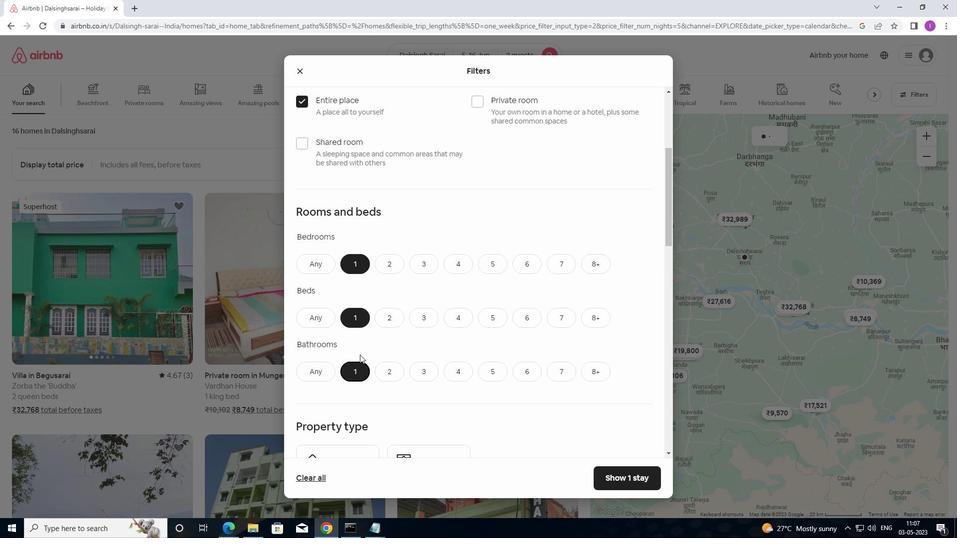 
Action: Mouse scrolled (377, 347) with delta (0, 0)
Screenshot: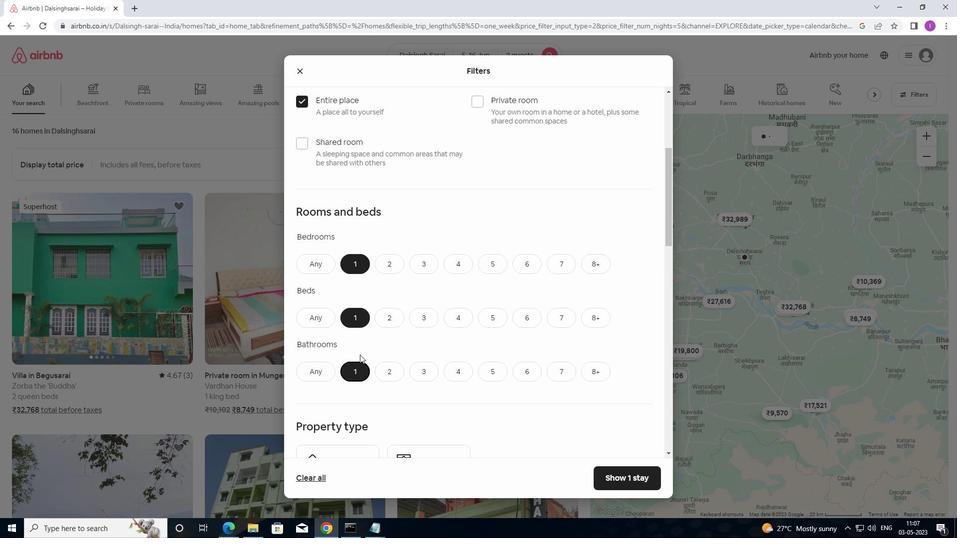 
Action: Mouse moved to (348, 335)
Screenshot: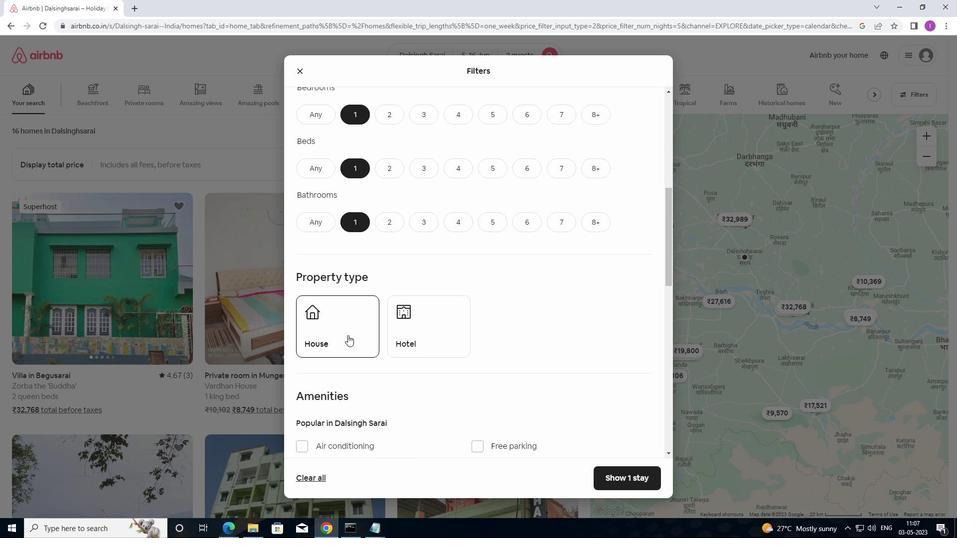 
Action: Mouse pressed left at (348, 335)
Screenshot: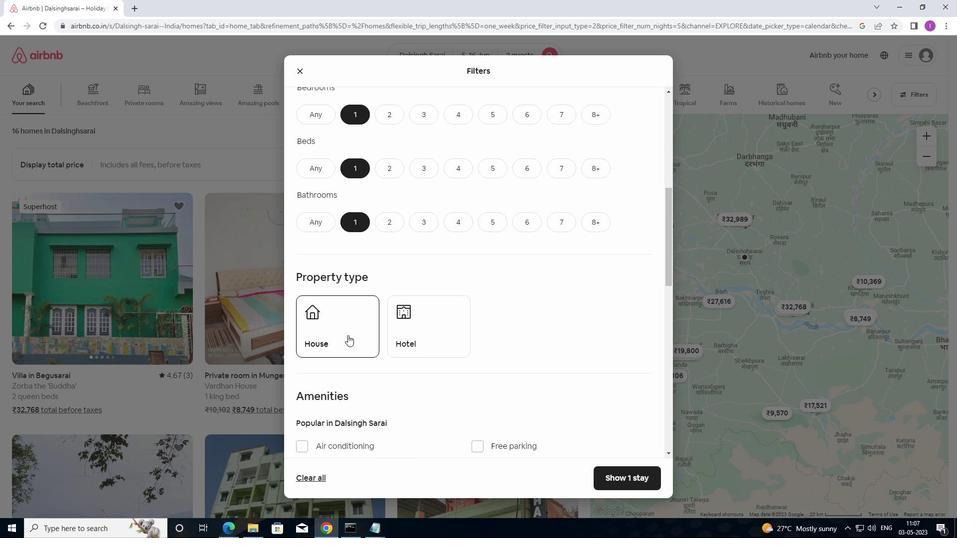 
Action: Mouse moved to (431, 331)
Screenshot: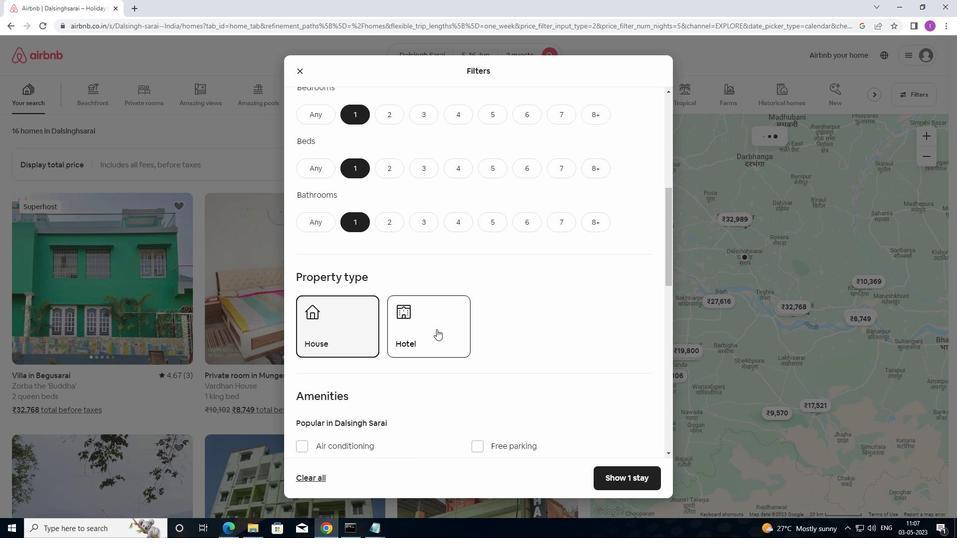 
Action: Mouse pressed left at (431, 331)
Screenshot: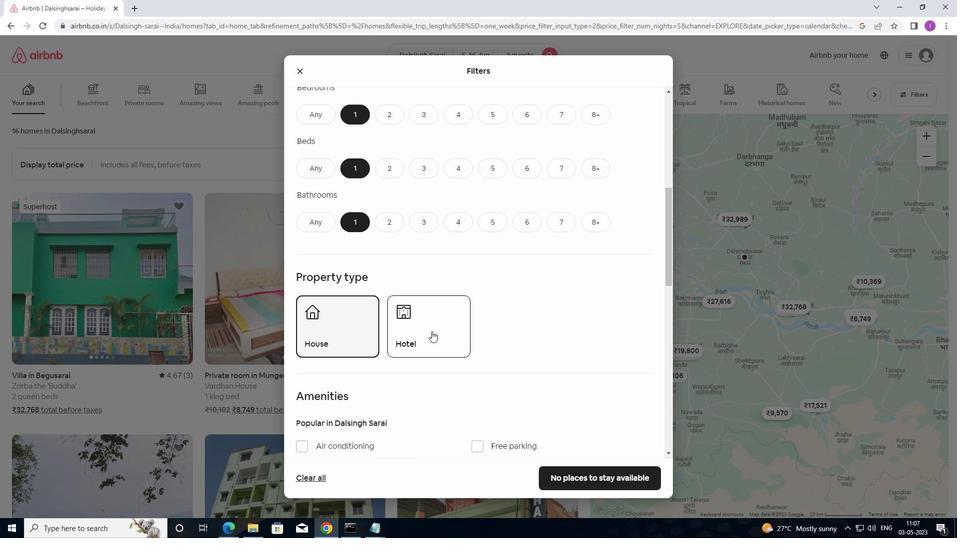 
Action: Mouse moved to (570, 379)
Screenshot: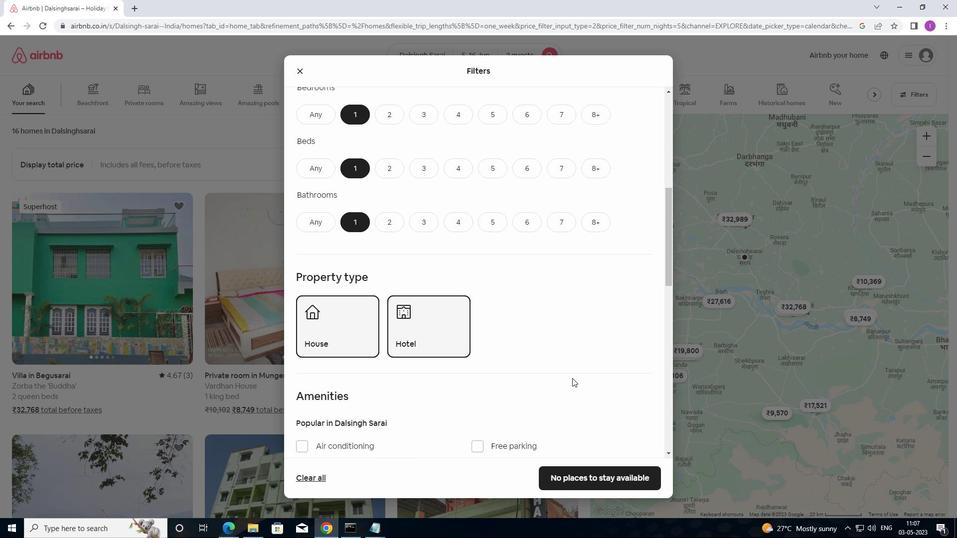 
Action: Mouse scrolled (570, 378) with delta (0, 0)
Screenshot: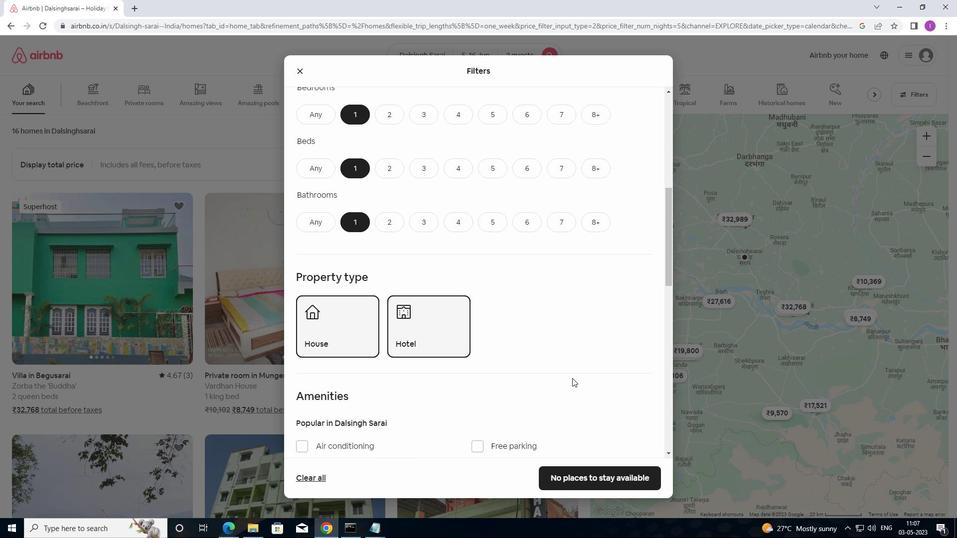 
Action: Mouse scrolled (570, 378) with delta (0, 0)
Screenshot: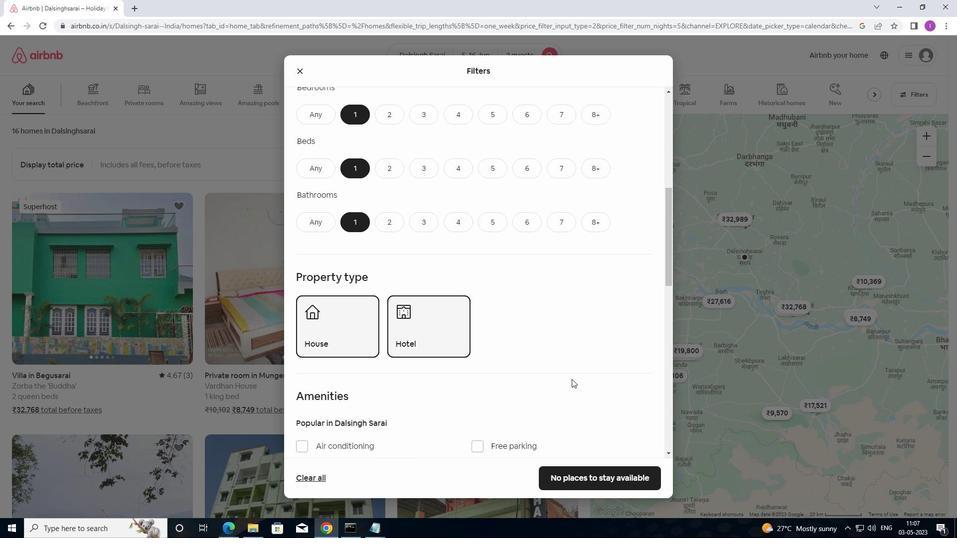 
Action: Mouse scrolled (570, 378) with delta (0, 0)
Screenshot: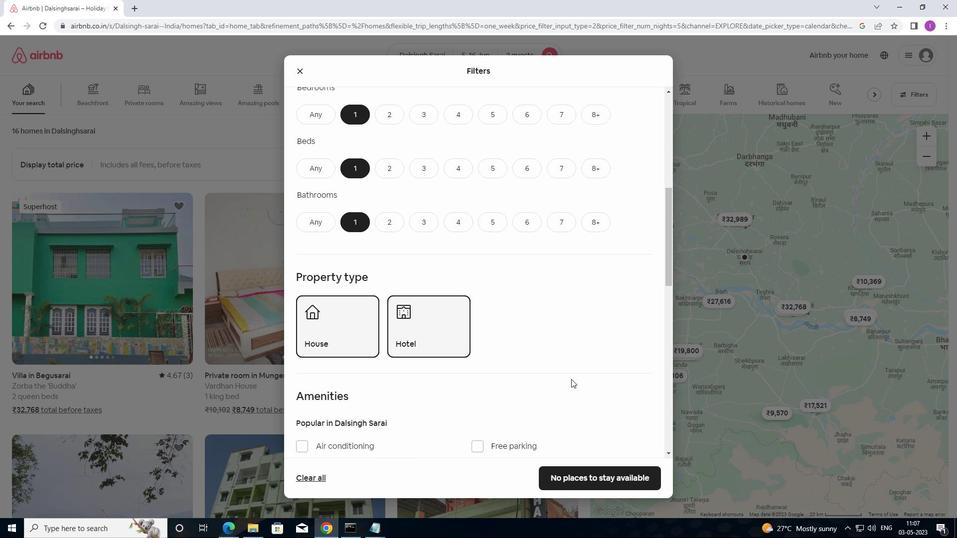 
Action: Mouse scrolled (570, 378) with delta (0, 0)
Screenshot: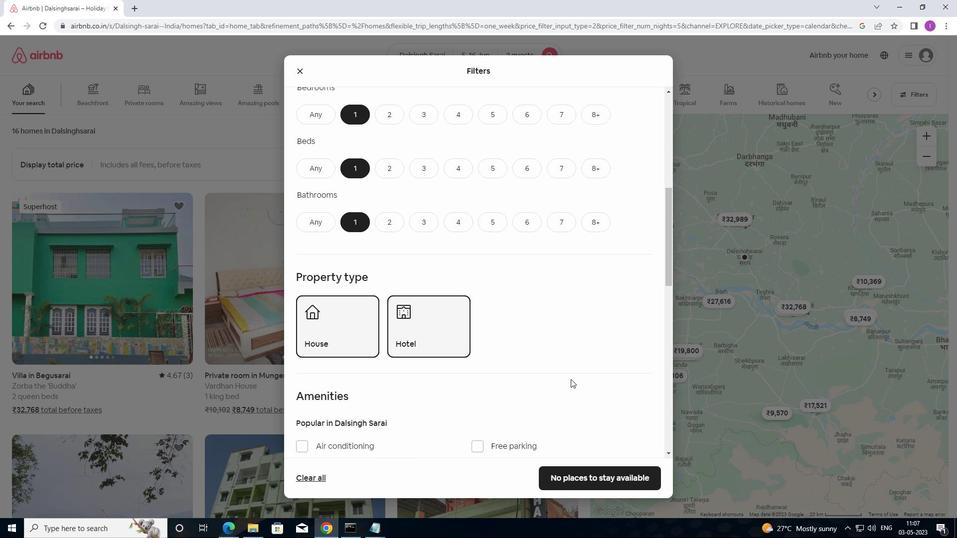 
Action: Mouse moved to (636, 425)
Screenshot: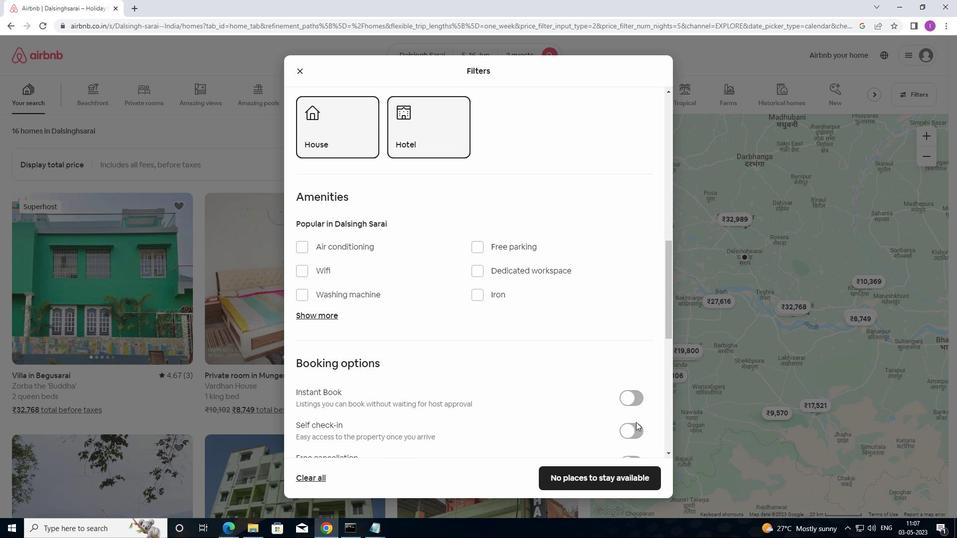 
Action: Mouse pressed left at (636, 425)
Screenshot: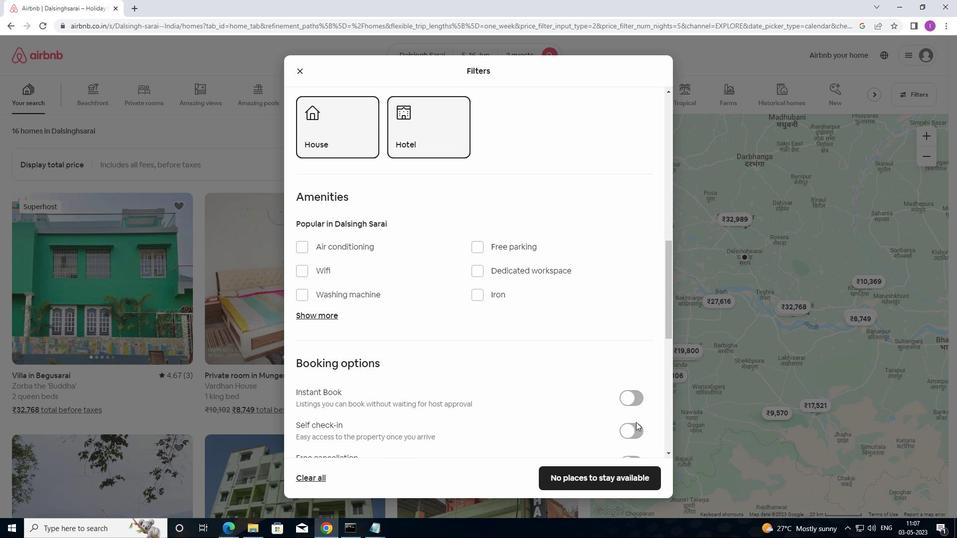 
Action: Mouse moved to (528, 408)
Screenshot: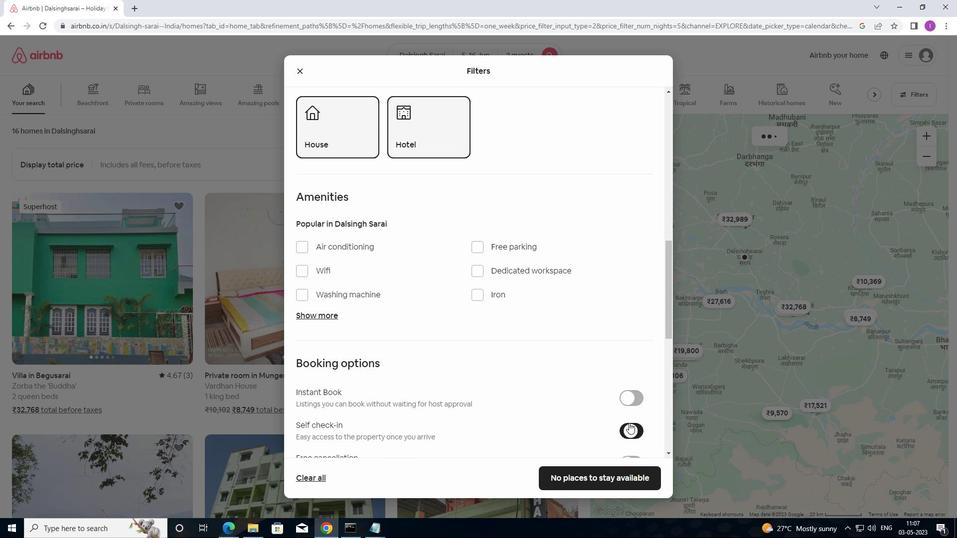 
Action: Mouse scrolled (528, 407) with delta (0, 0)
Screenshot: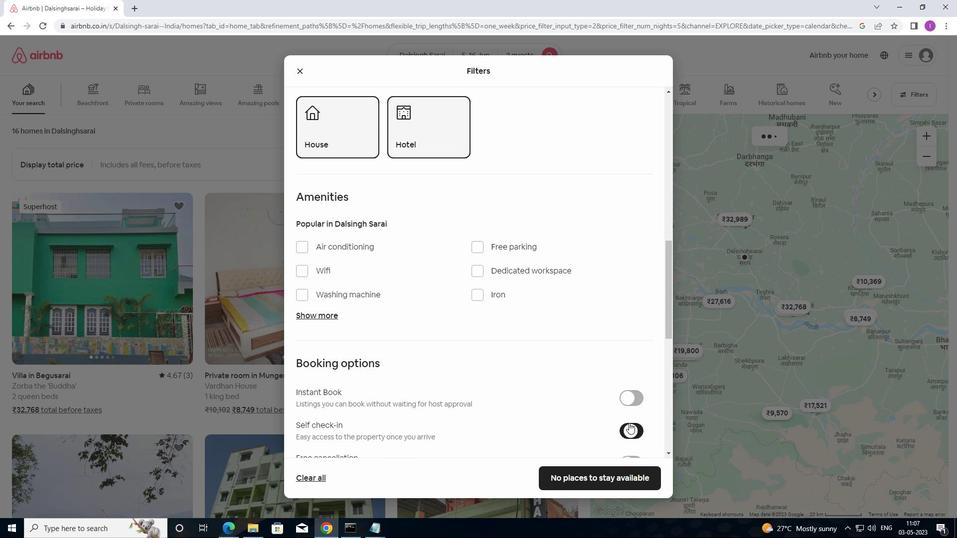 
Action: Mouse moved to (522, 409)
Screenshot: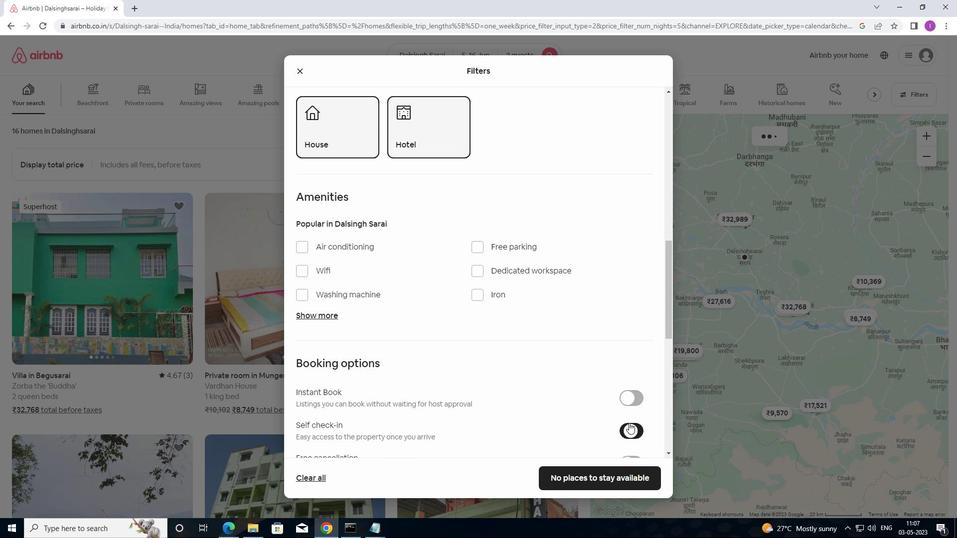 
Action: Mouse scrolled (522, 409) with delta (0, 0)
Screenshot: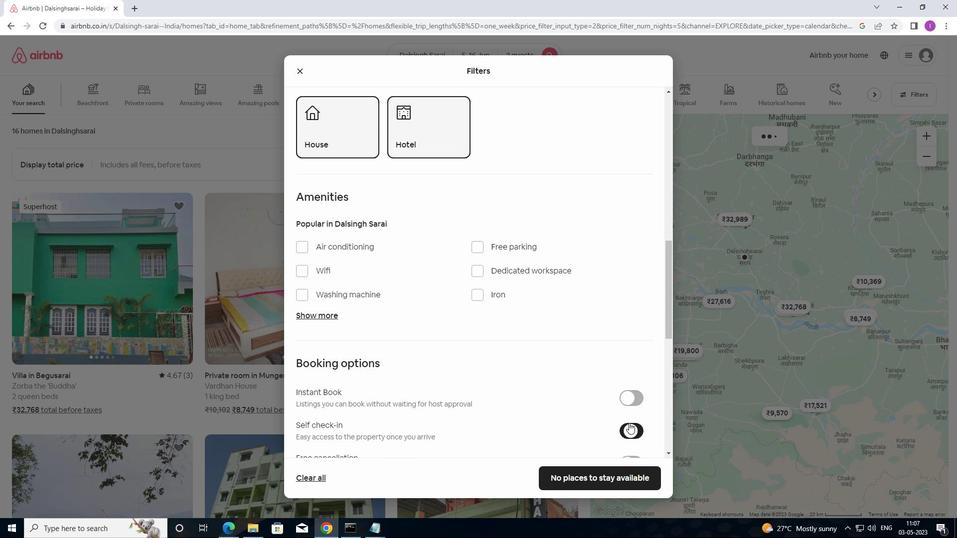 
Action: Mouse moved to (515, 409)
Screenshot: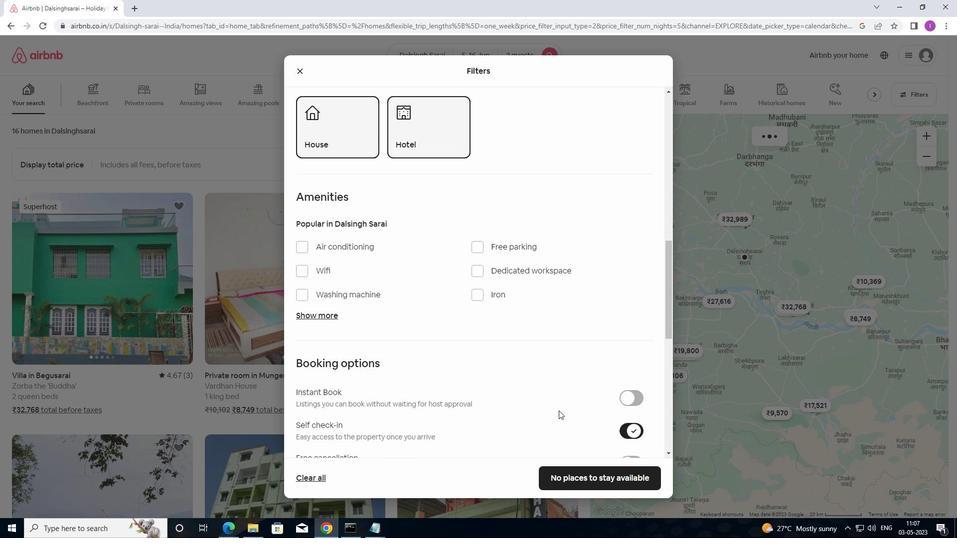 
Action: Mouse scrolled (515, 409) with delta (0, 0)
Screenshot: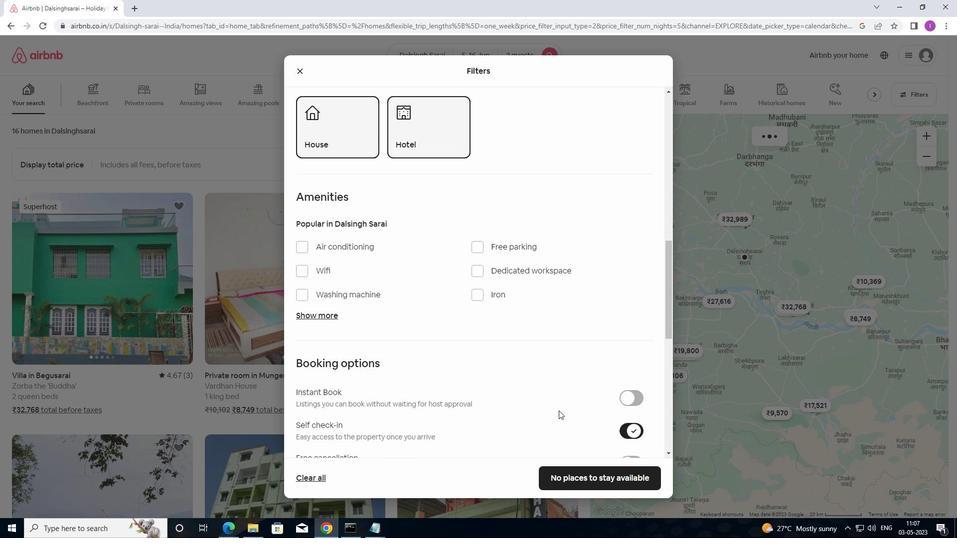 
Action: Mouse moved to (497, 403)
Screenshot: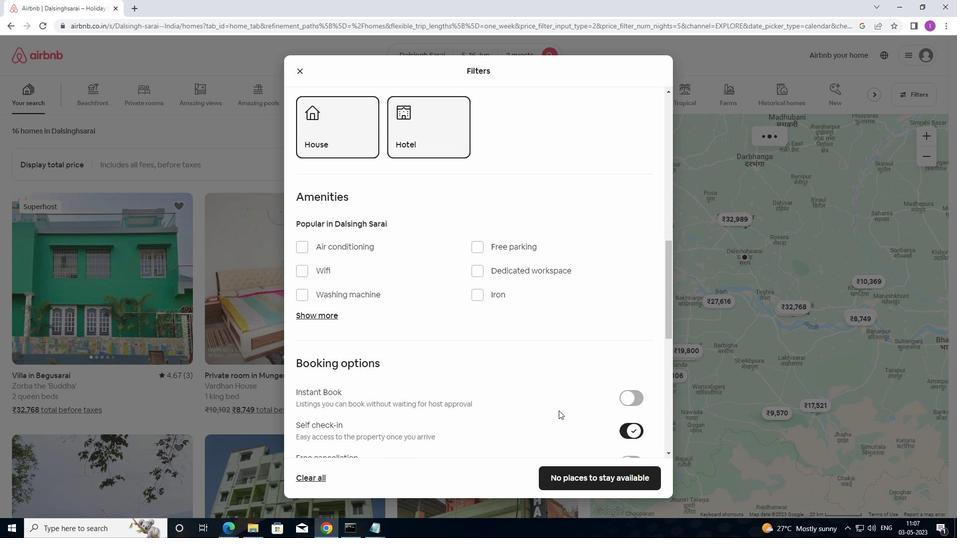 
Action: Mouse scrolled (497, 402) with delta (0, 0)
Screenshot: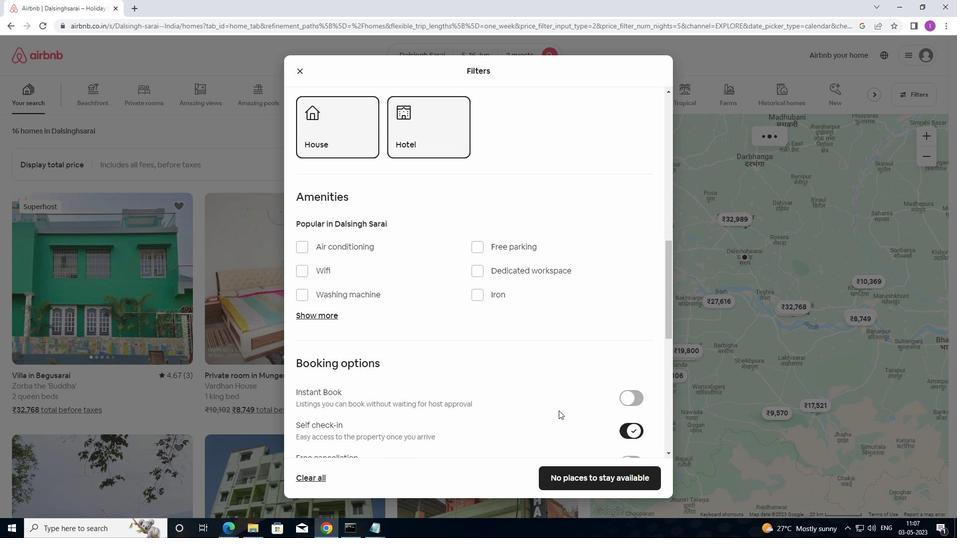 
Action: Mouse moved to (488, 399)
Screenshot: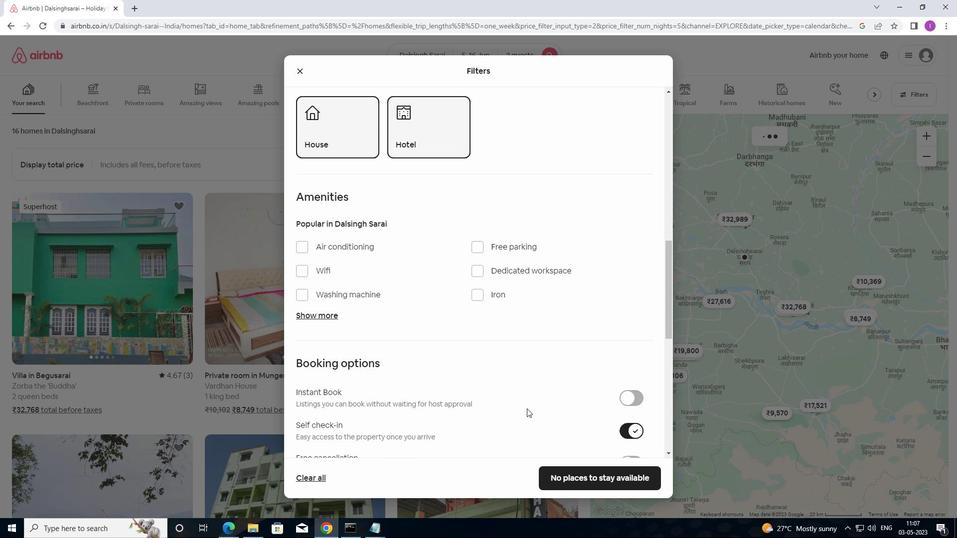 
Action: Mouse scrolled (488, 398) with delta (0, 0)
Screenshot: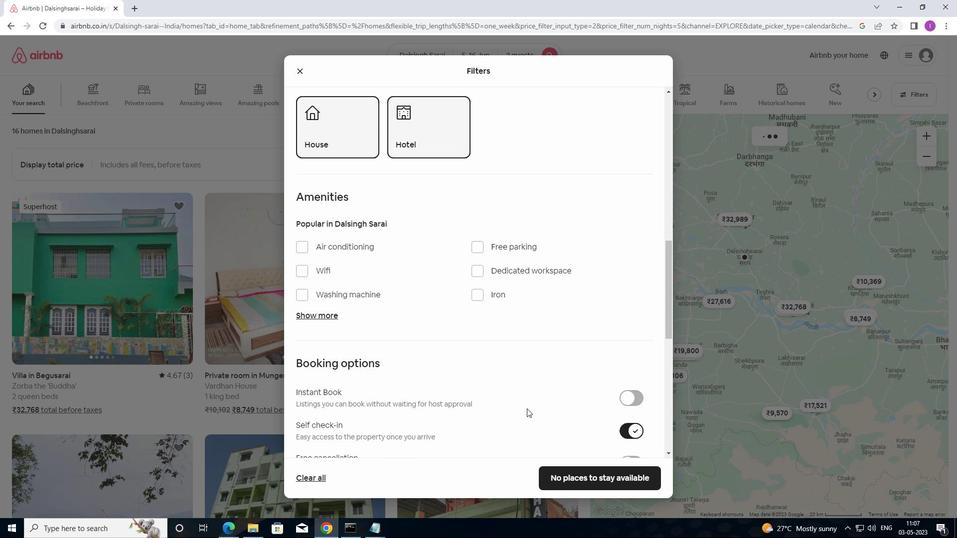 
Action: Mouse moved to (456, 384)
Screenshot: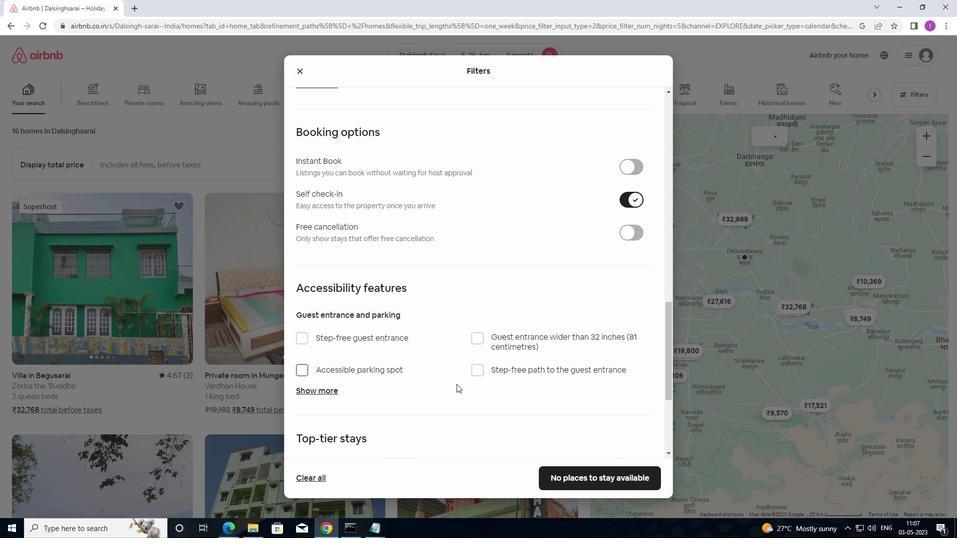 
Action: Mouse scrolled (456, 383) with delta (0, 0)
Screenshot: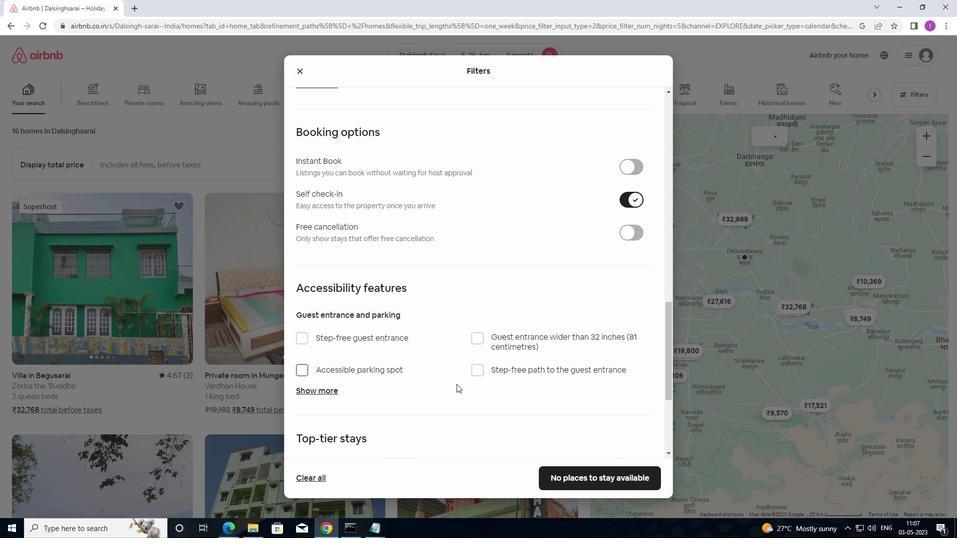 
Action: Mouse moved to (455, 384)
Screenshot: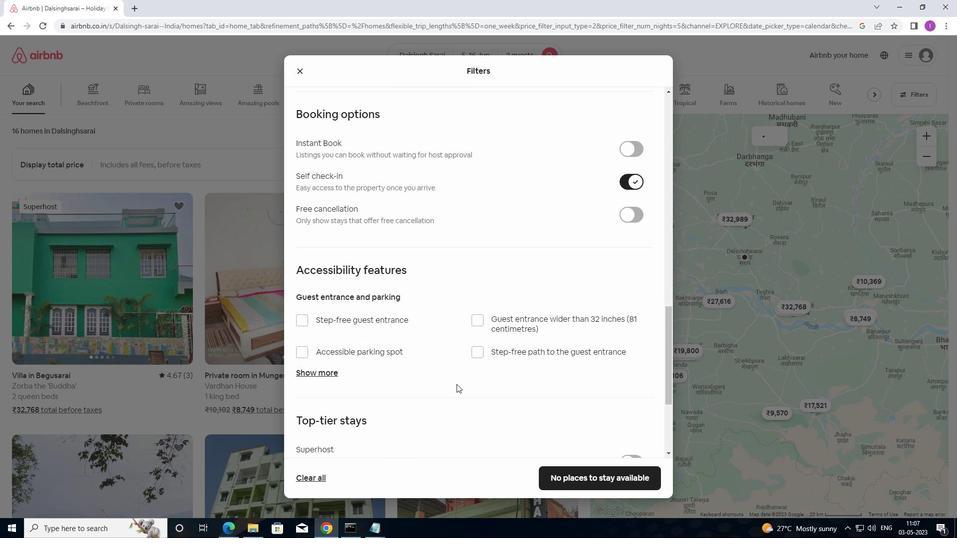 
Action: Mouse scrolled (455, 384) with delta (0, 0)
Screenshot: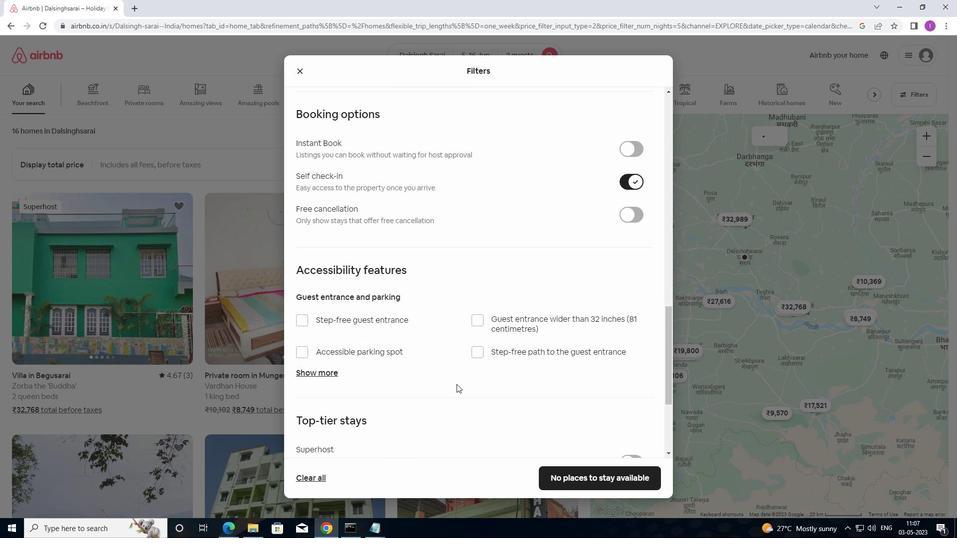 
Action: Mouse moved to (455, 388)
Screenshot: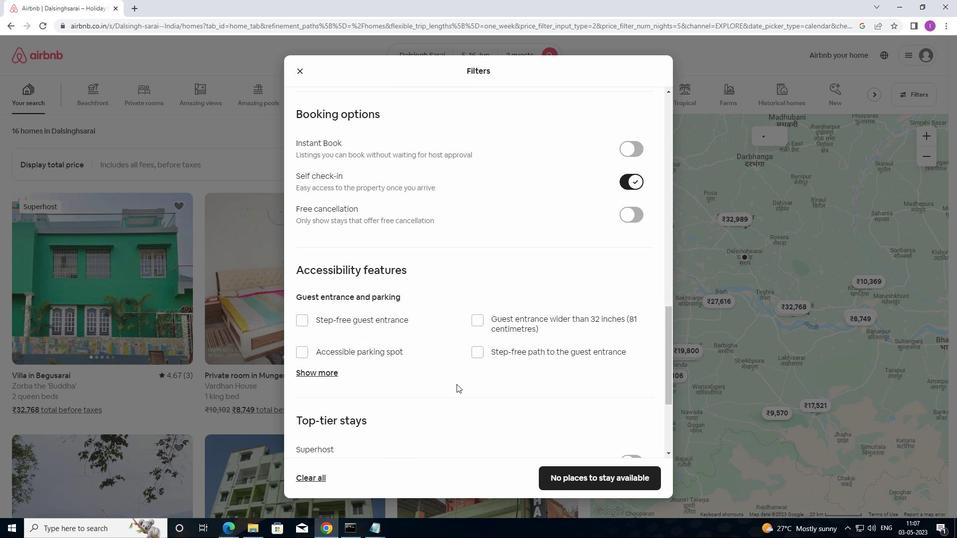 
Action: Mouse scrolled (455, 387) with delta (0, 0)
Screenshot: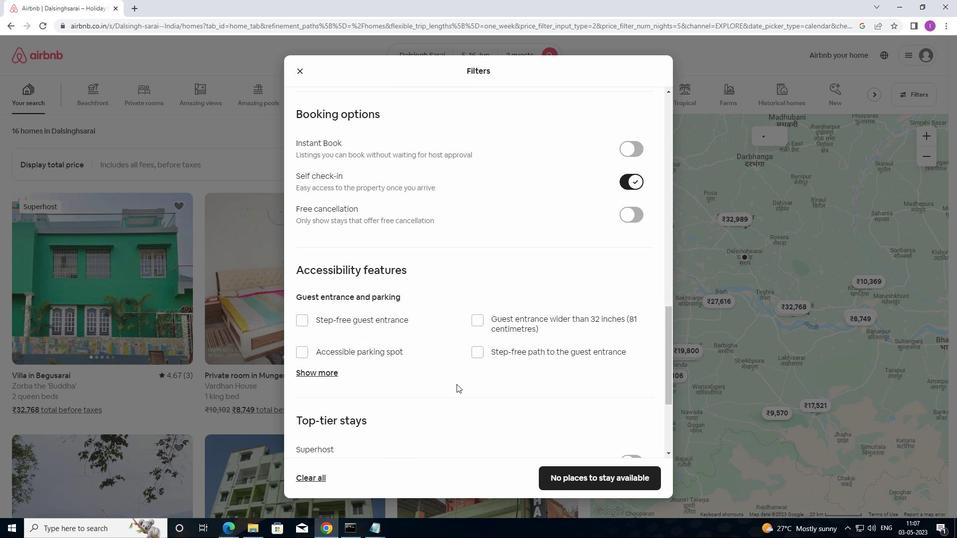 
Action: Mouse moved to (455, 388)
Screenshot: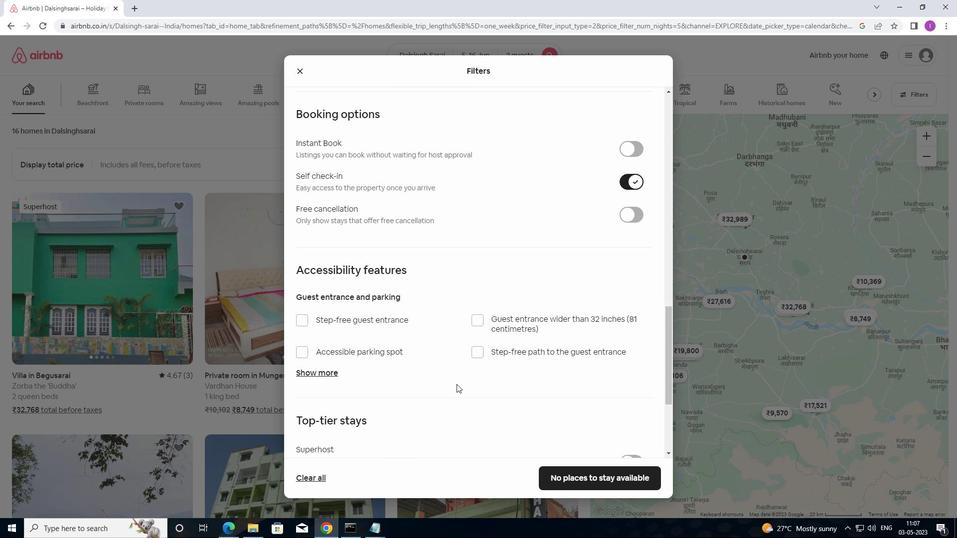 
Action: Mouse scrolled (455, 387) with delta (0, 0)
Screenshot: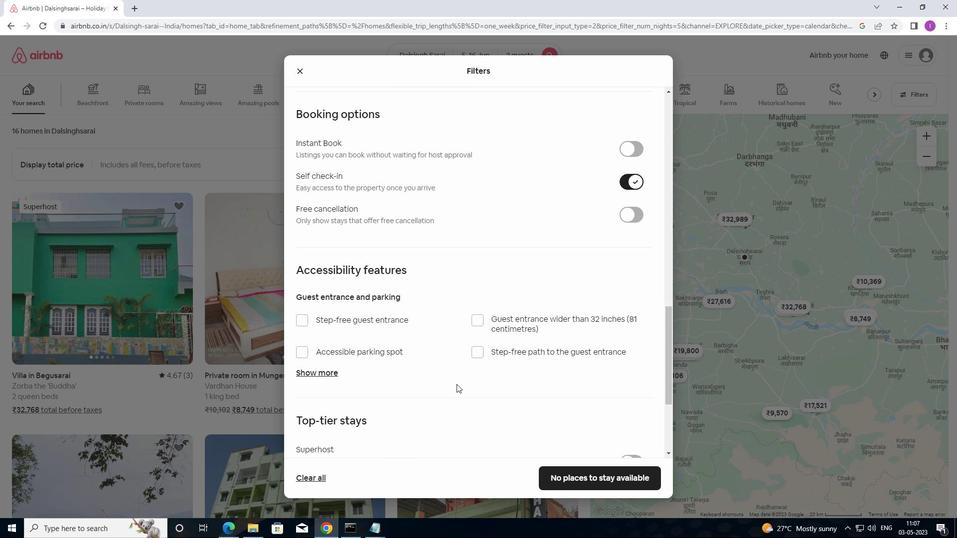 
Action: Mouse moved to (441, 402)
Screenshot: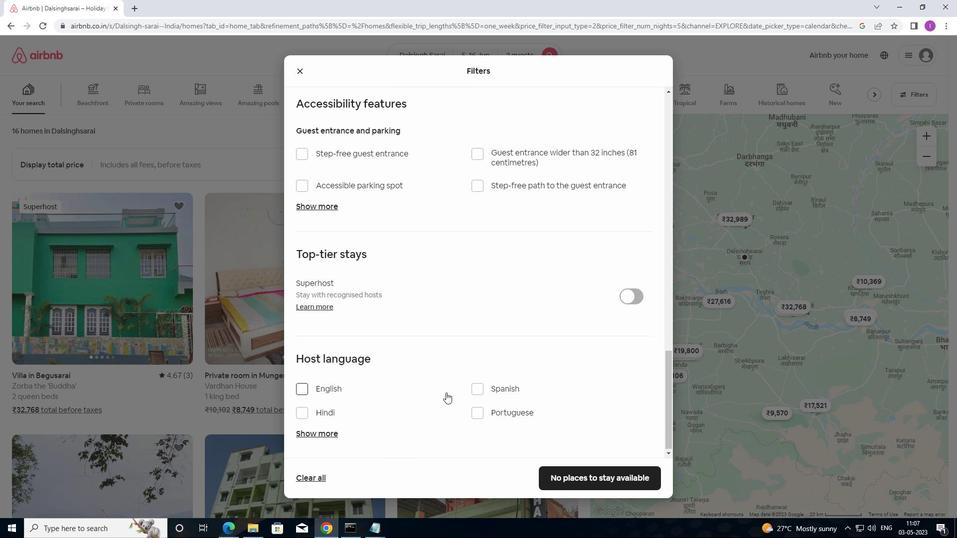 
Action: Mouse scrolled (441, 401) with delta (0, 0)
Screenshot: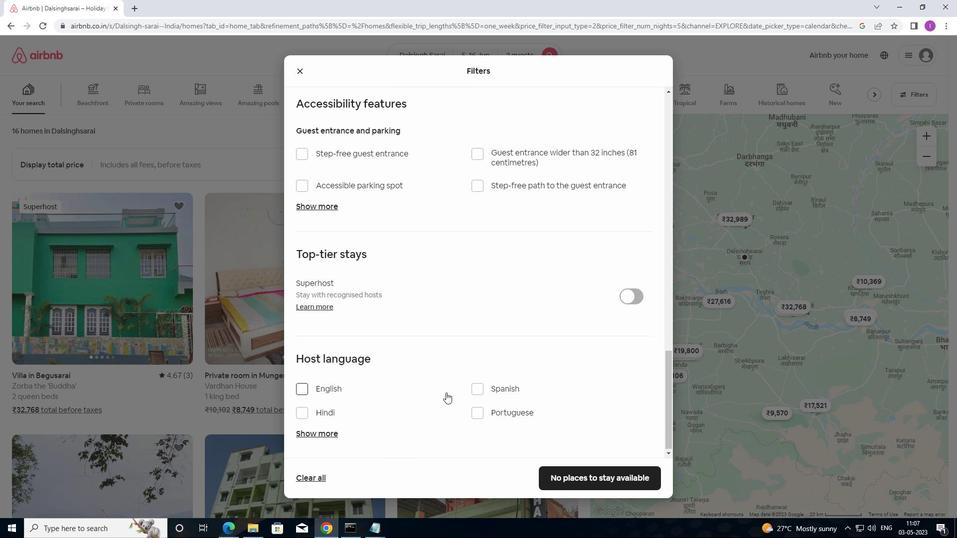 
Action: Mouse moved to (441, 404)
Screenshot: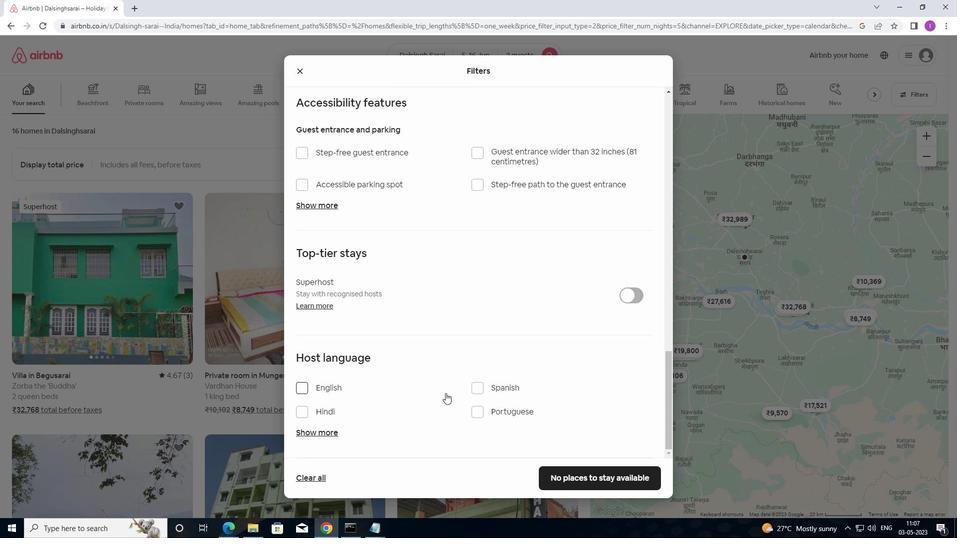 
Action: Mouse scrolled (441, 404) with delta (0, 0)
Screenshot: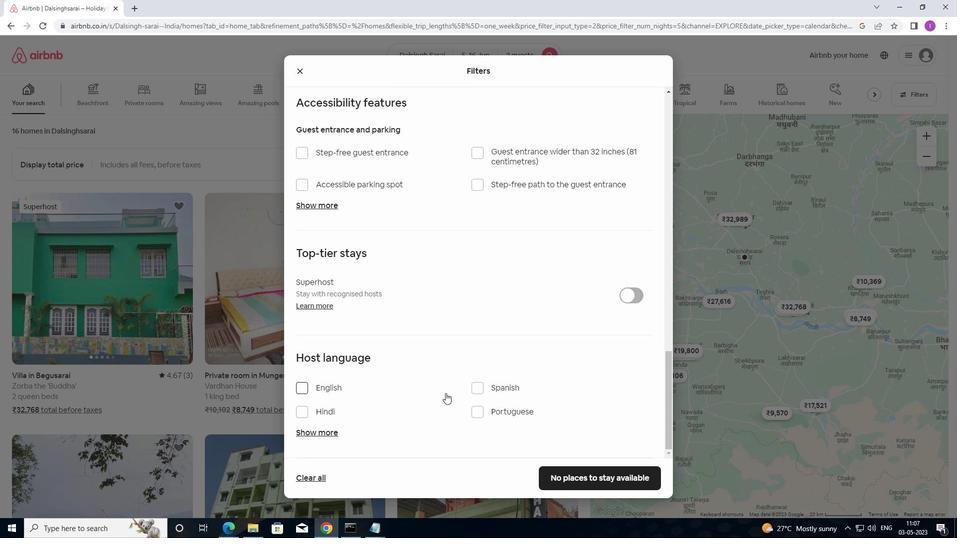 
Action: Mouse moved to (440, 404)
Screenshot: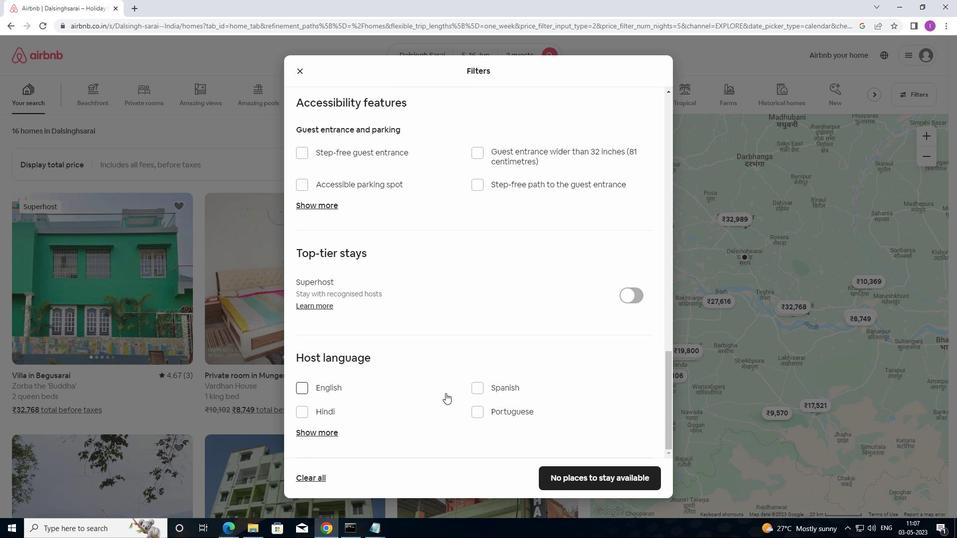 
Action: Mouse scrolled (440, 404) with delta (0, 0)
Screenshot: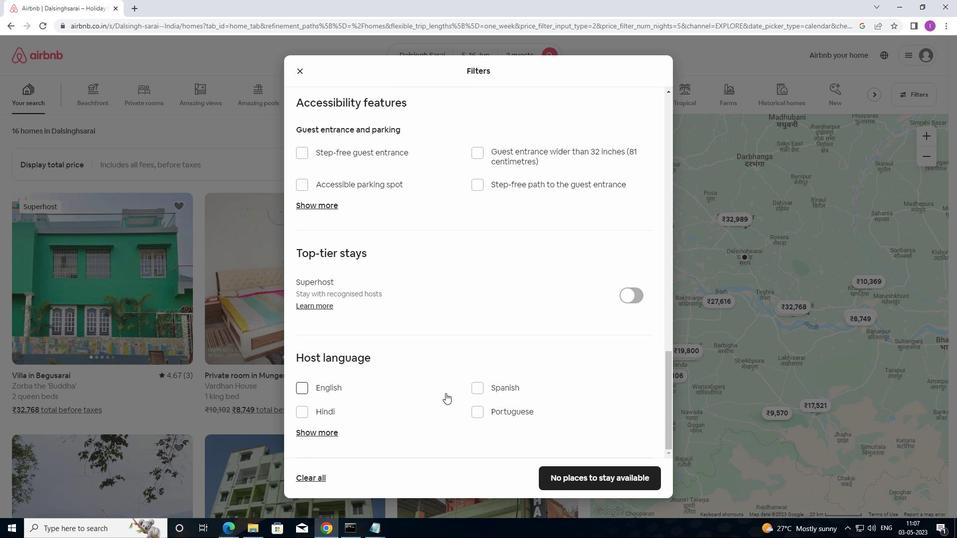 
Action: Mouse moved to (297, 385)
Screenshot: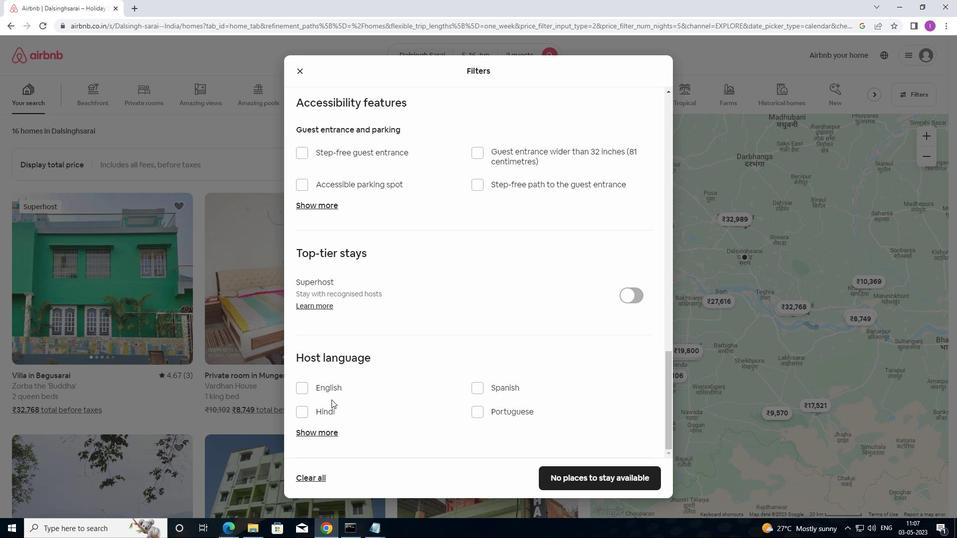 
Action: Mouse pressed left at (297, 385)
Screenshot: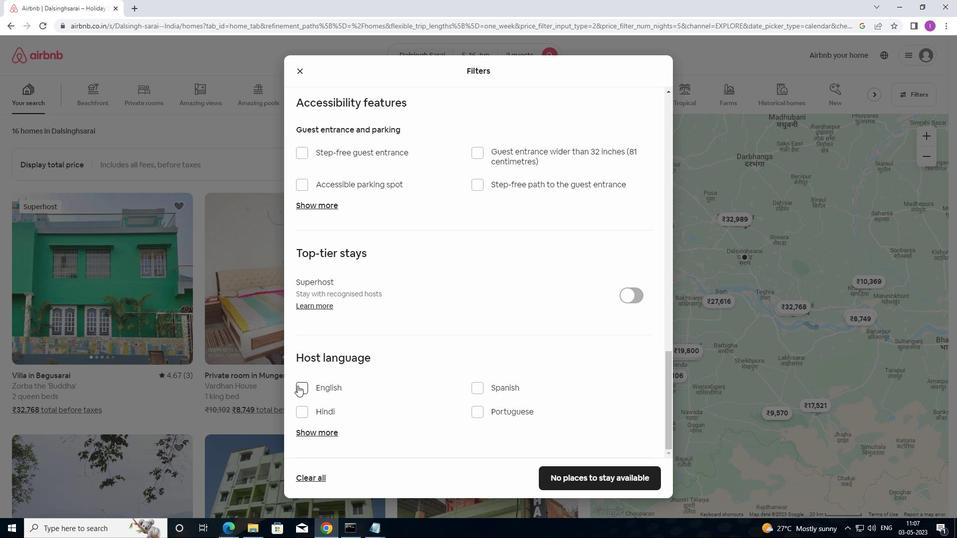 
Action: Mouse moved to (581, 476)
Screenshot: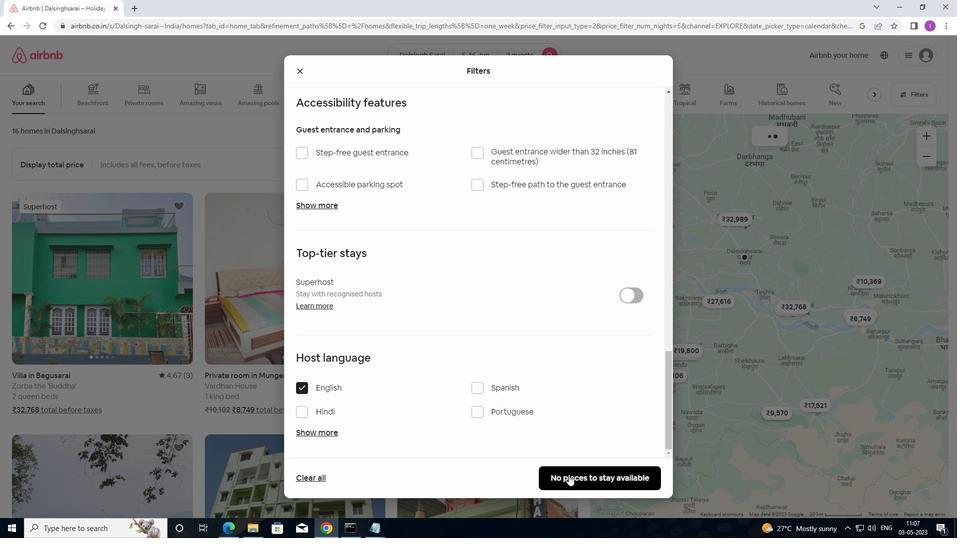 
Action: Mouse pressed left at (581, 476)
Screenshot: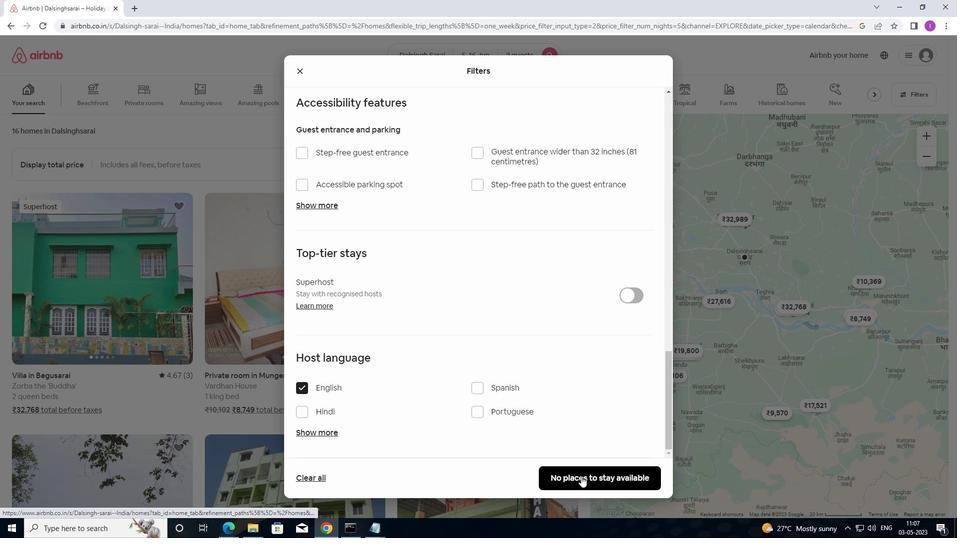 
Action: Mouse moved to (575, 471)
Screenshot: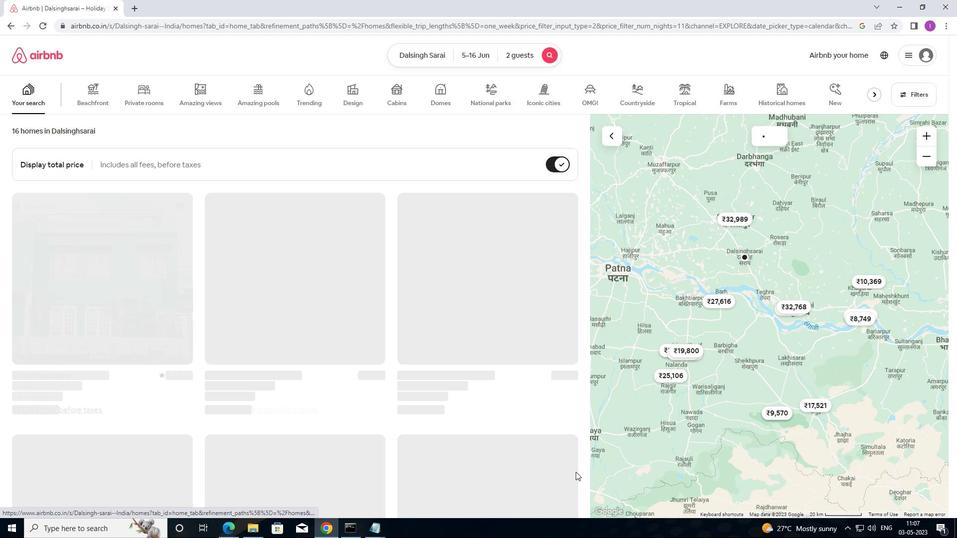 
